 Task: Add a signature Amber Rodriguez containing Best wishes, Amber Rodriguez to email address softage.10@softage.net and add a folder Malware
Action: Mouse moved to (95, 106)
Screenshot: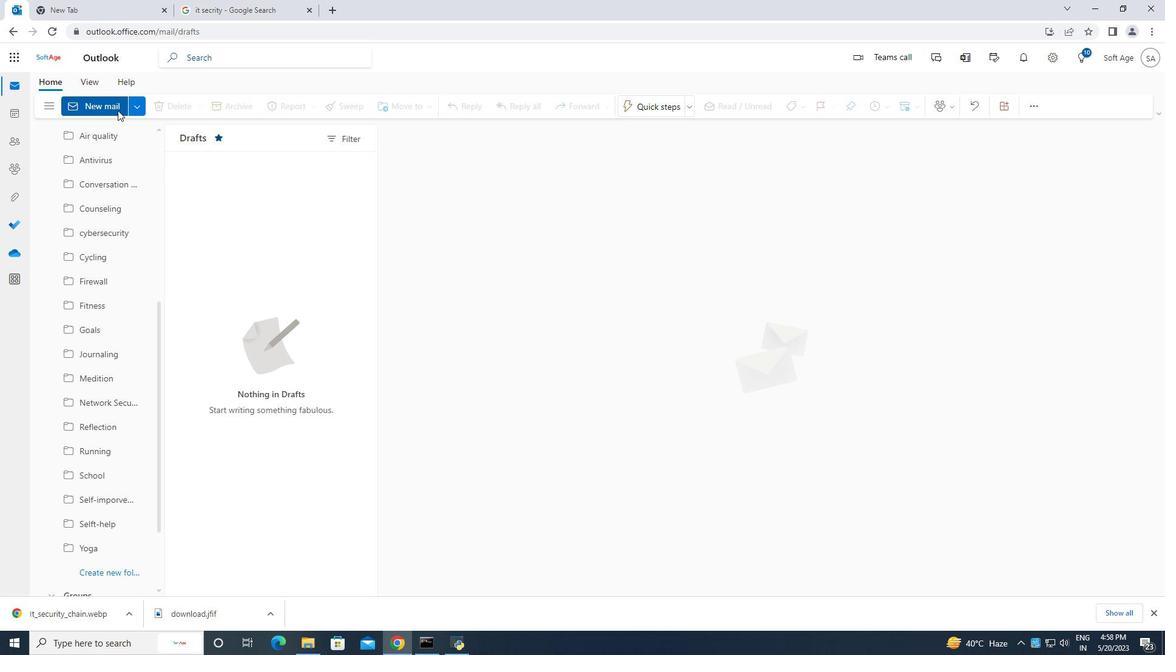 
Action: Mouse pressed left at (95, 106)
Screenshot: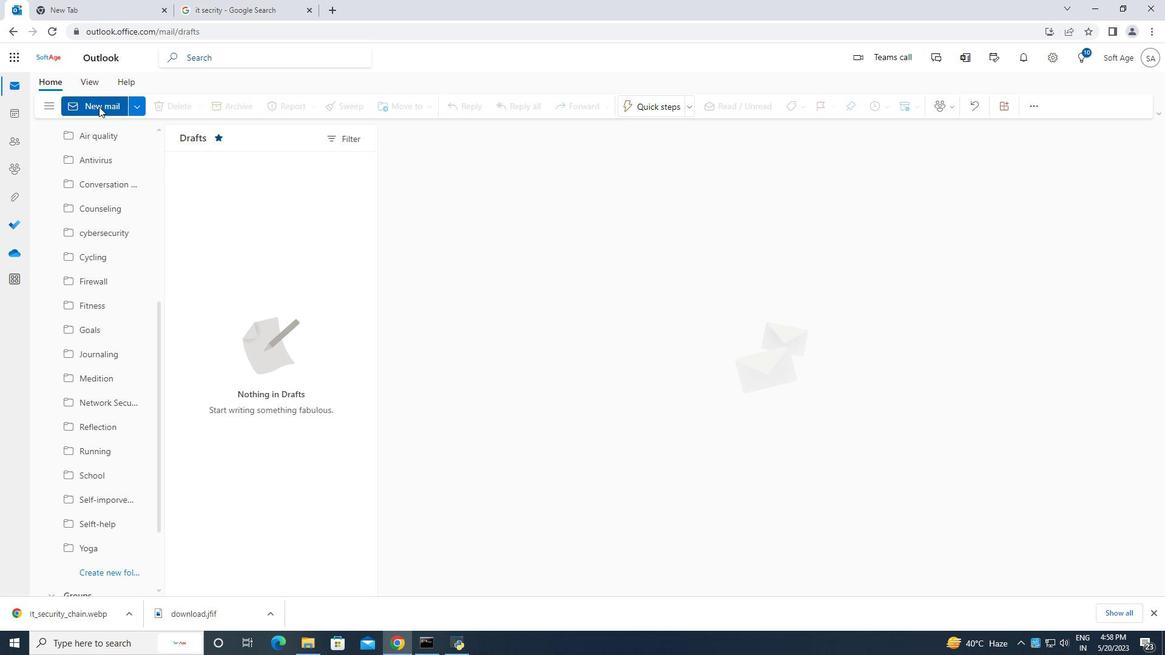 
Action: Mouse moved to (787, 105)
Screenshot: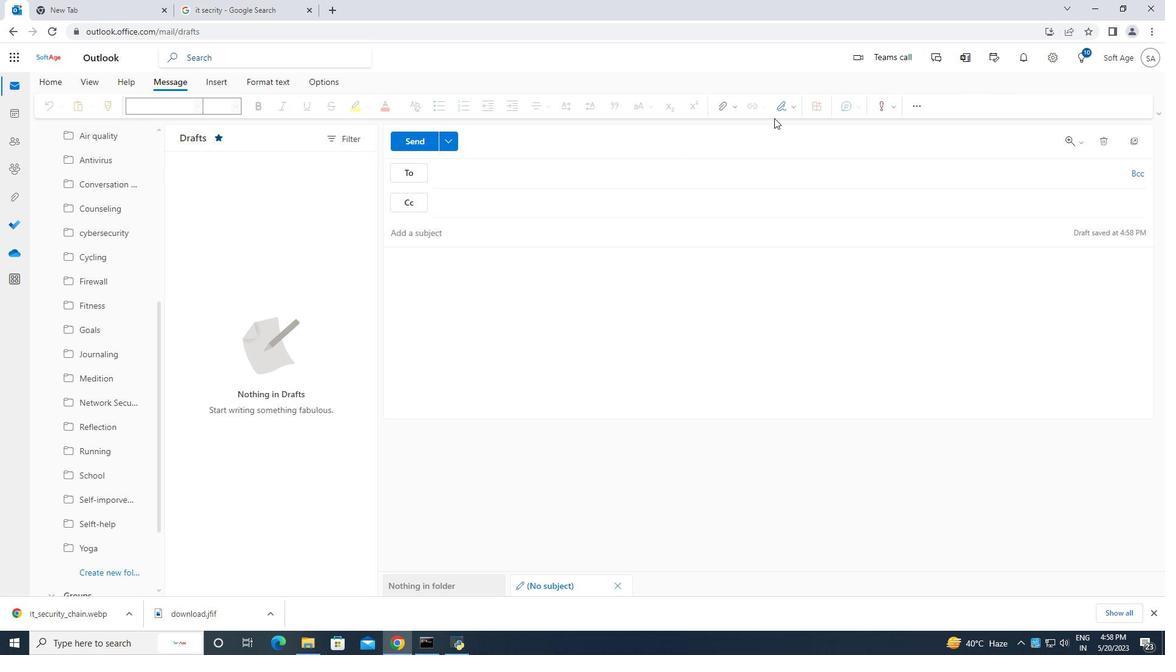 
Action: Mouse pressed left at (787, 105)
Screenshot: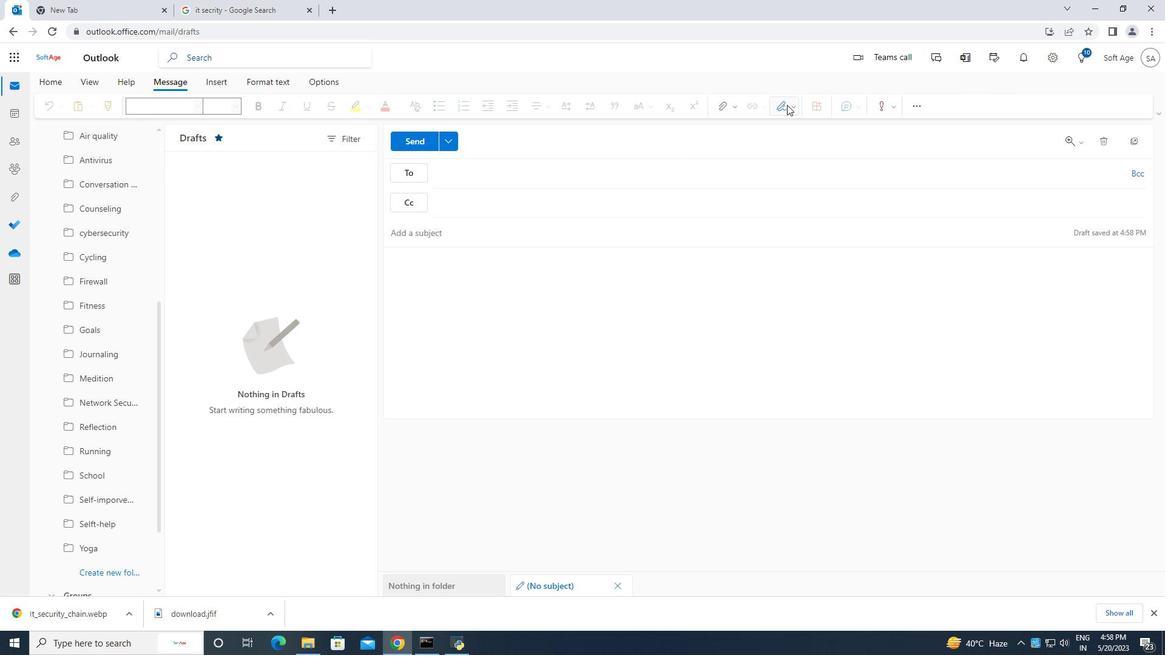 
Action: Mouse moved to (742, 154)
Screenshot: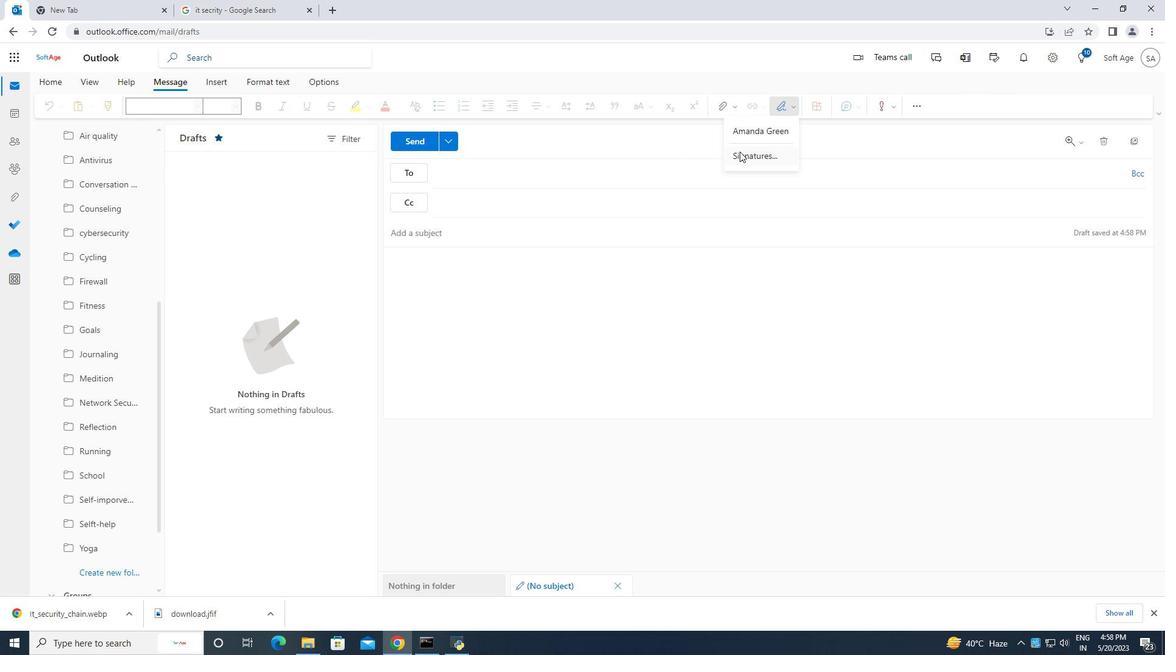 
Action: Mouse pressed left at (742, 154)
Screenshot: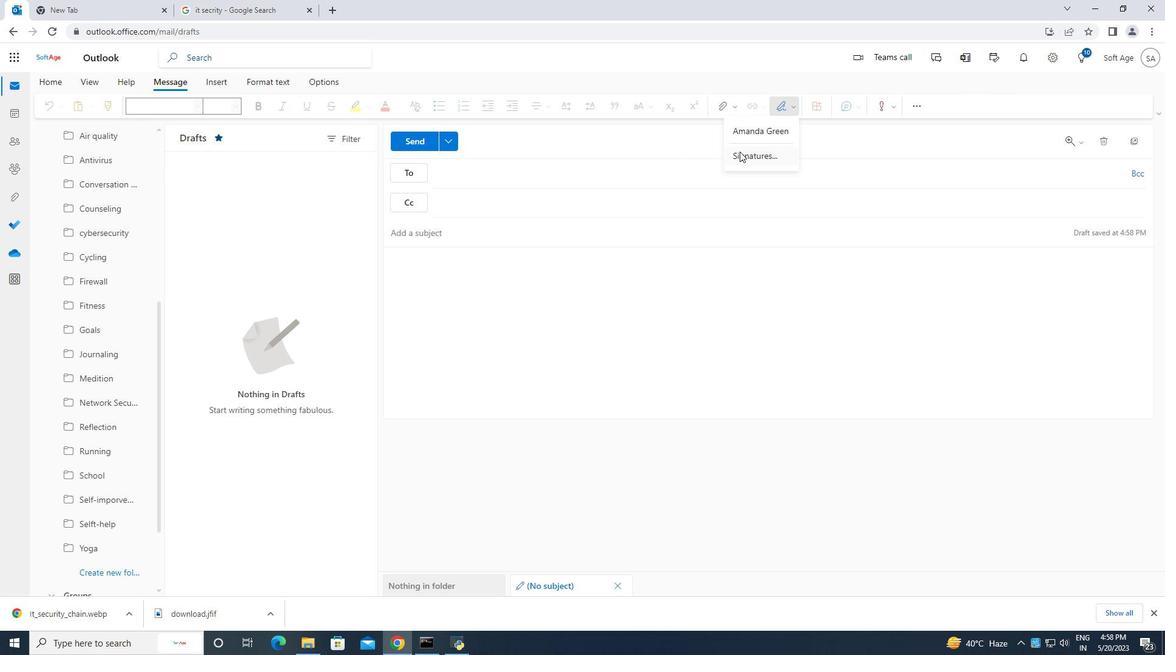 
Action: Mouse moved to (815, 199)
Screenshot: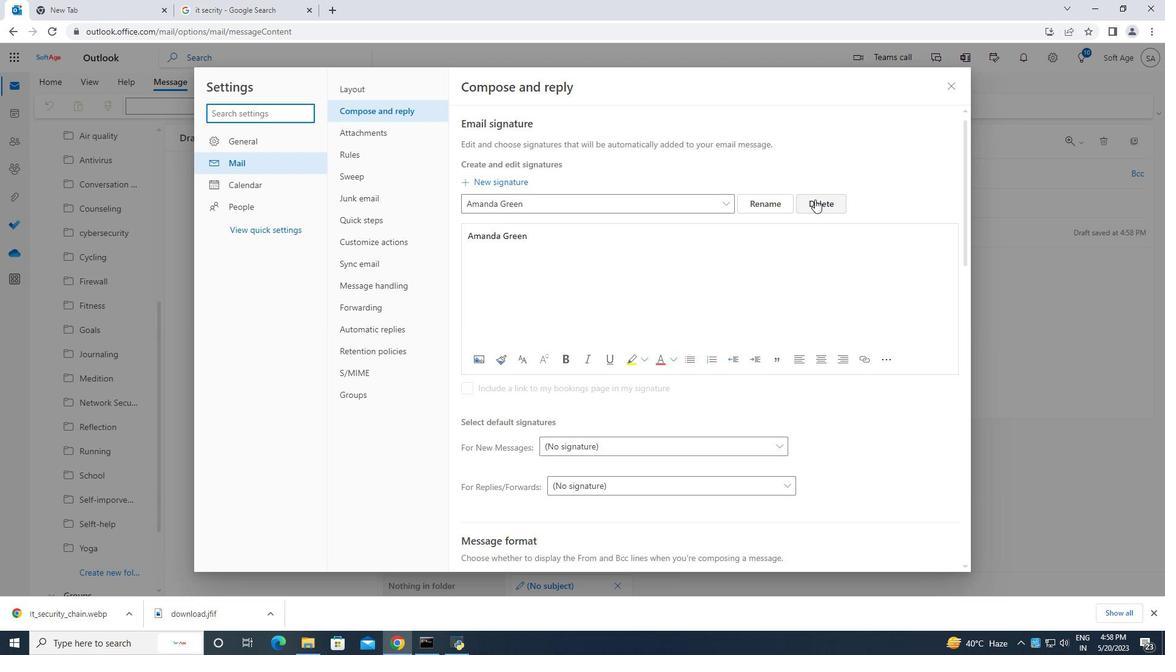 
Action: Mouse pressed left at (815, 199)
Screenshot: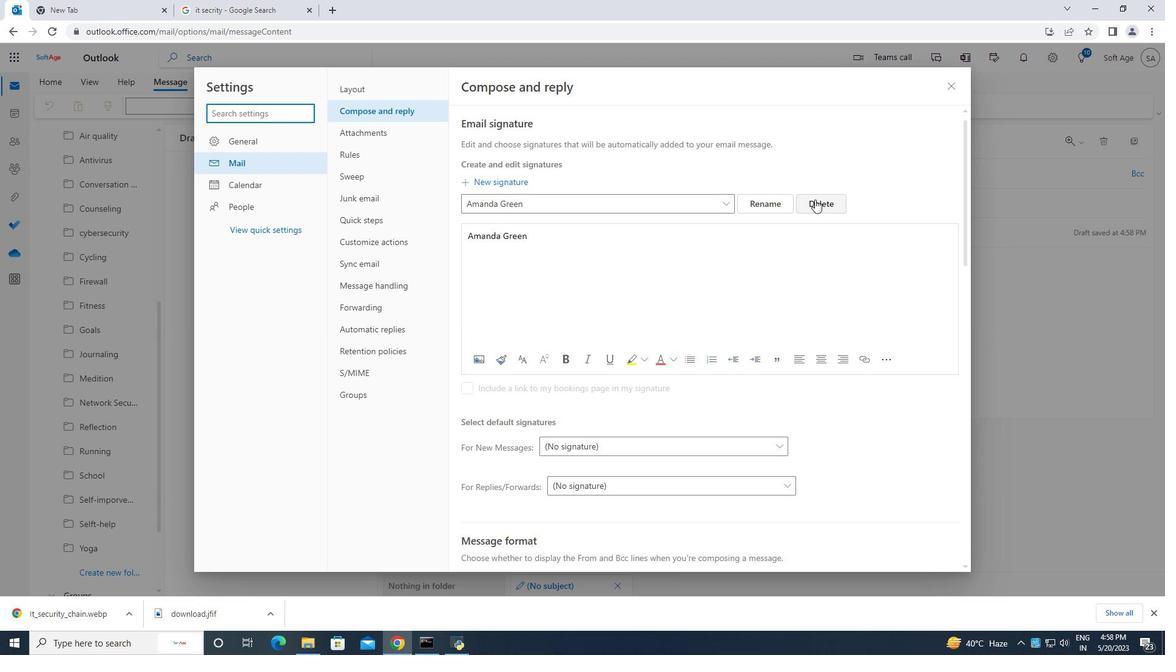 
Action: Mouse moved to (529, 206)
Screenshot: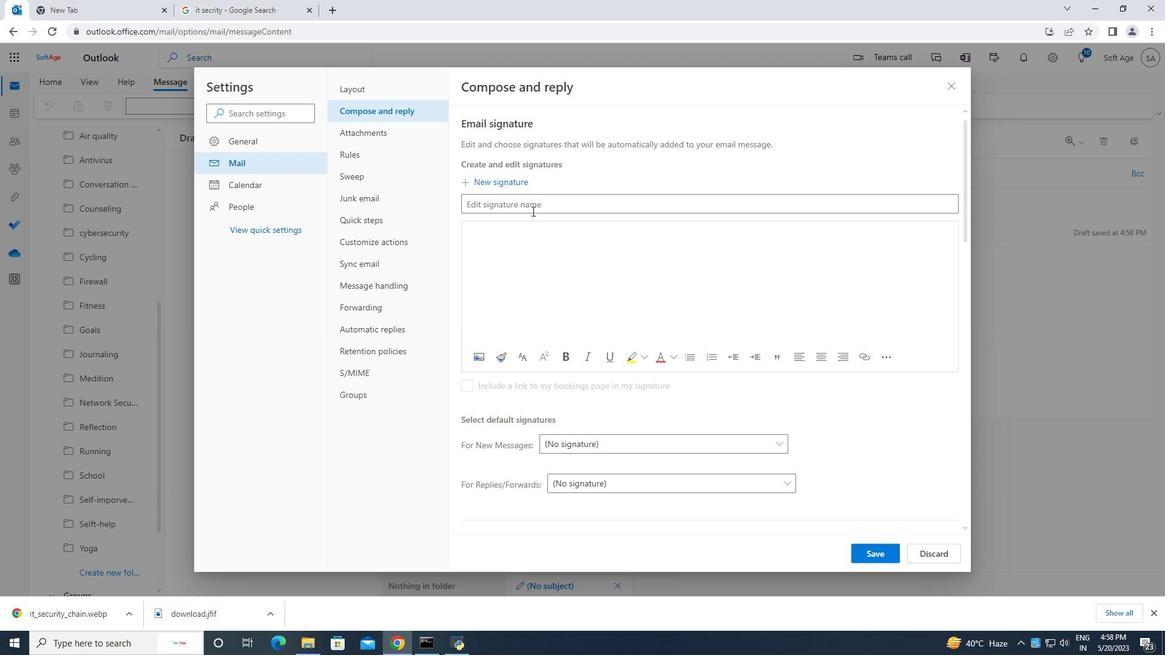 
Action: Mouse pressed left at (529, 206)
Screenshot: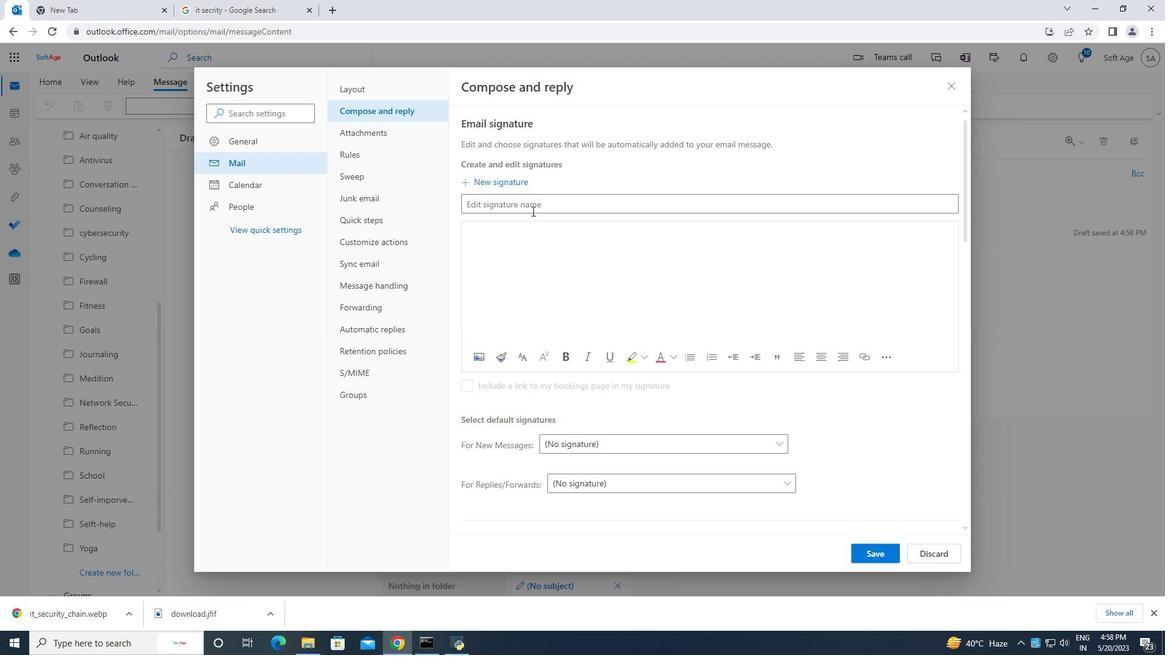 
Action: Key pressed <Key.caps_lock>A<Key.caps_lock>mber<Key.space><Key.caps_lock>R<Key.caps_lock>odriguez
Screenshot: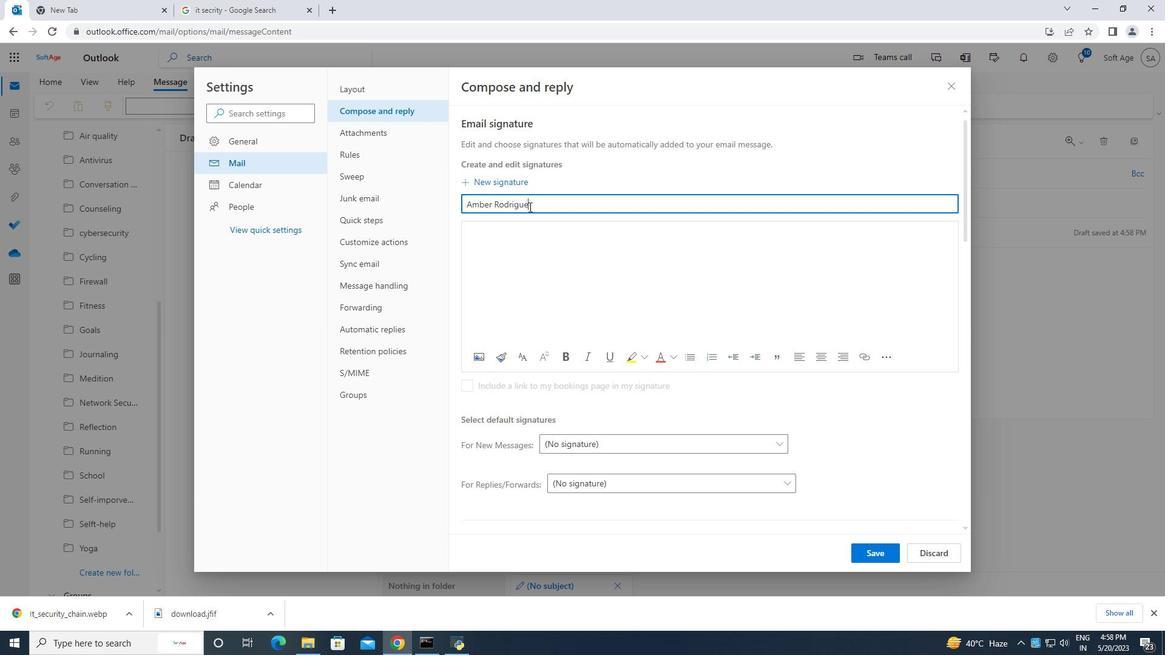 
Action: Mouse moved to (491, 239)
Screenshot: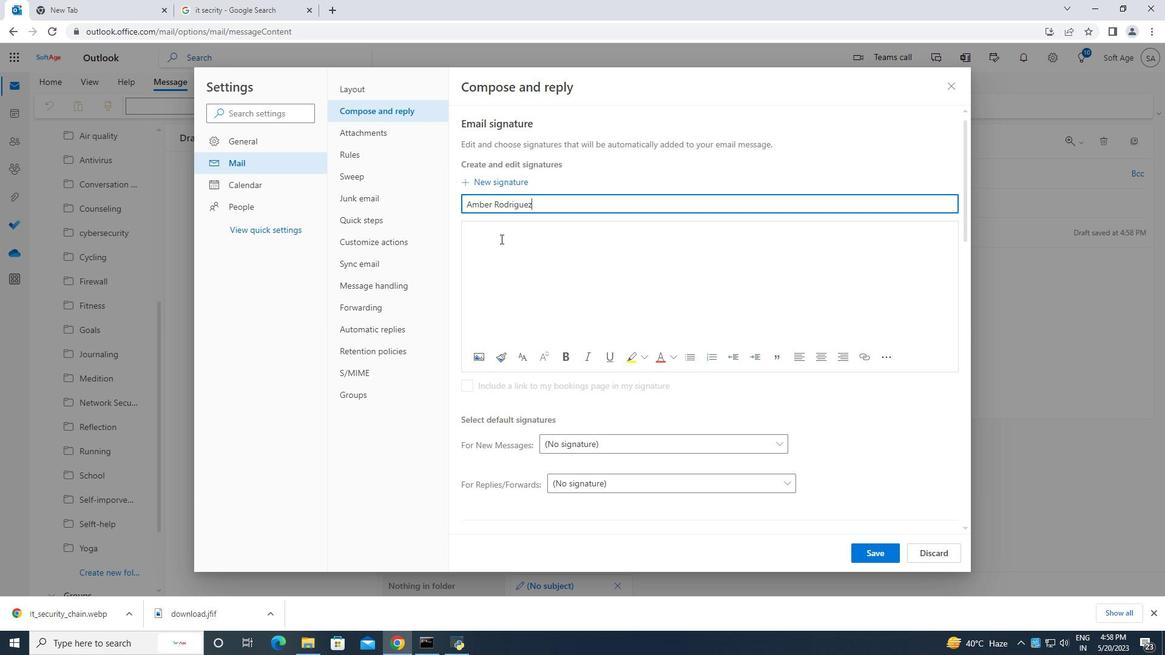 
Action: Mouse pressed left at (491, 239)
Screenshot: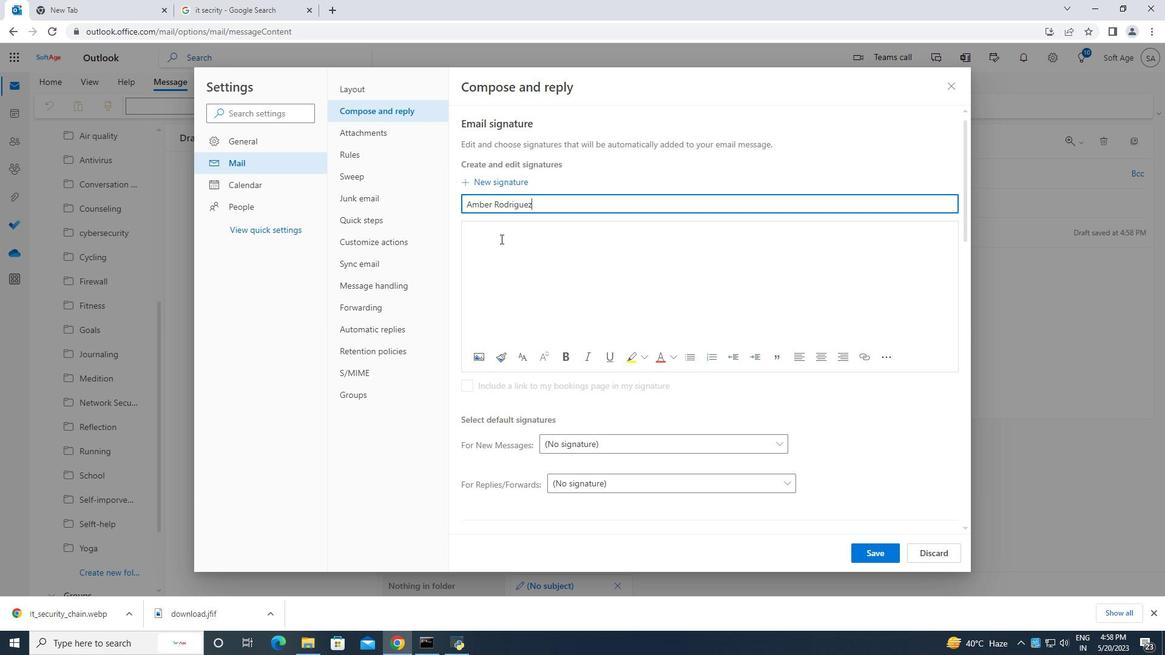 
Action: Key pressed <Key.caps_lock>A<Key.caps_lock>mber<Key.space><Key.caps_lock>R<Key.caps_lock>odriguez
Screenshot: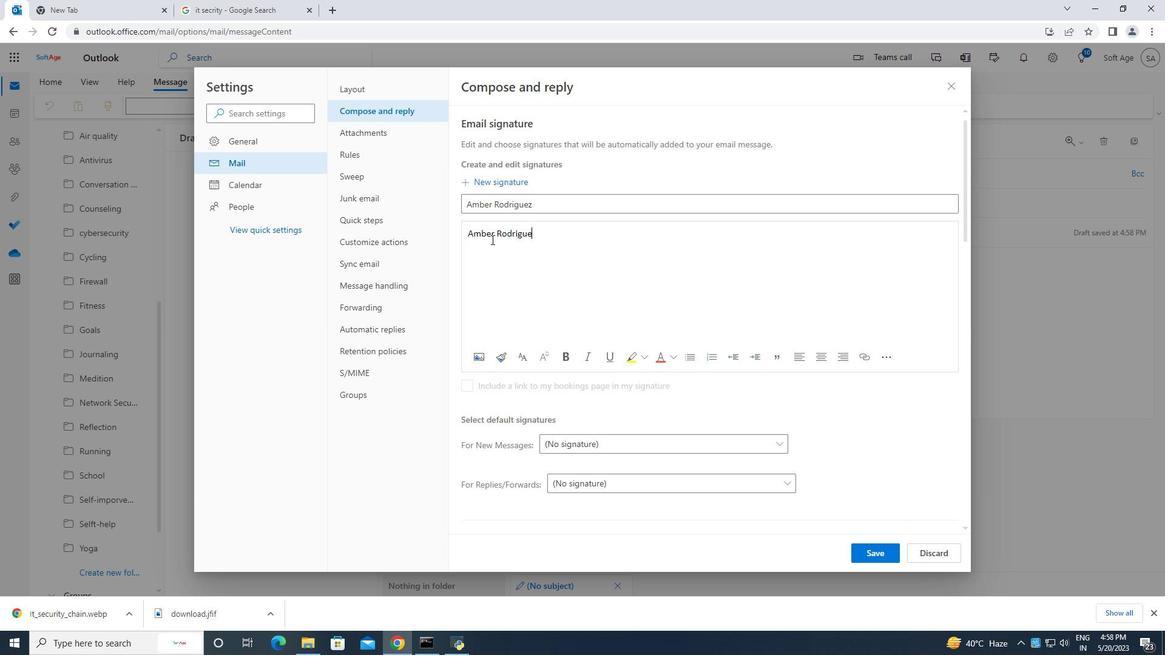 
Action: Mouse moved to (877, 551)
Screenshot: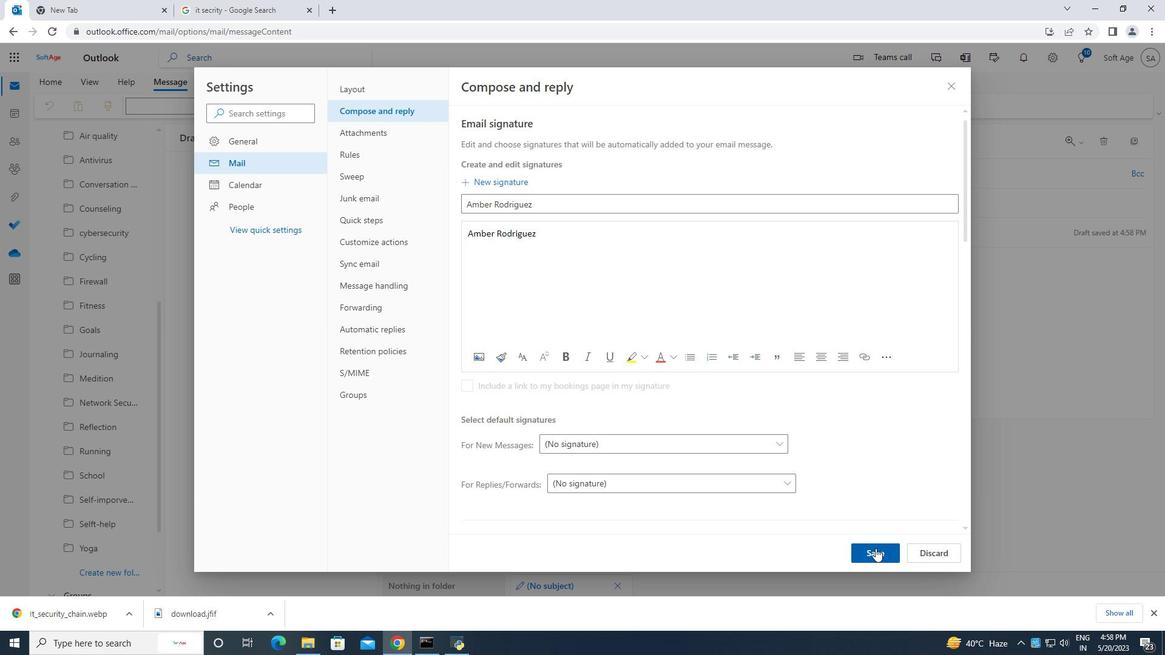 
Action: Mouse pressed left at (877, 551)
Screenshot: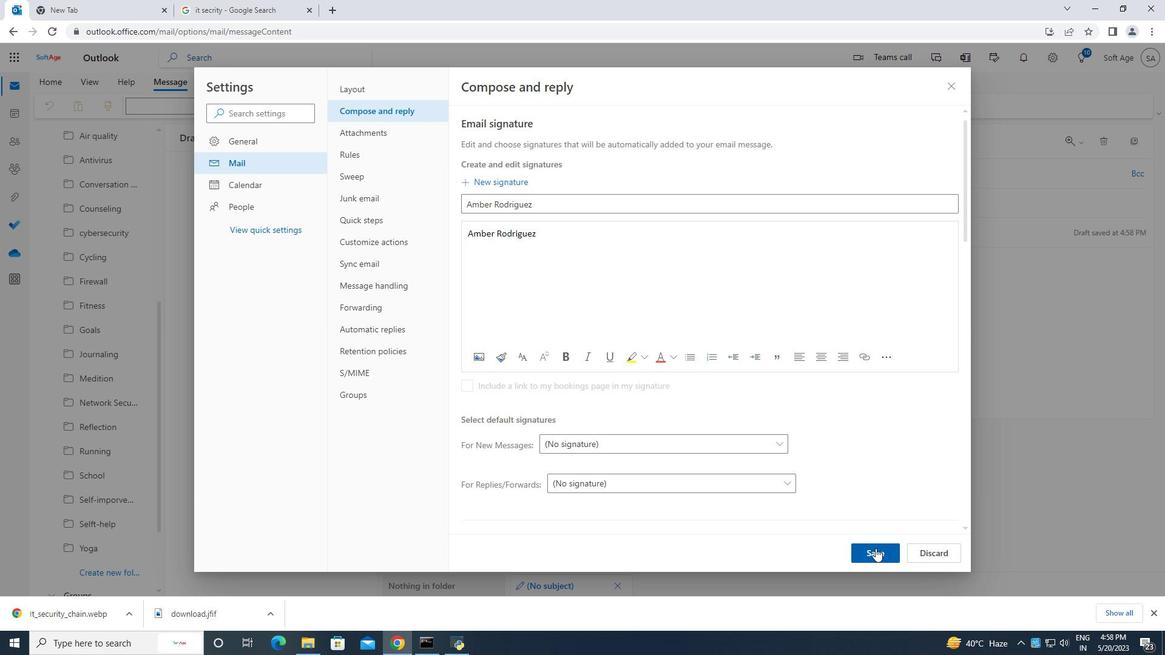 
Action: Mouse moved to (943, 87)
Screenshot: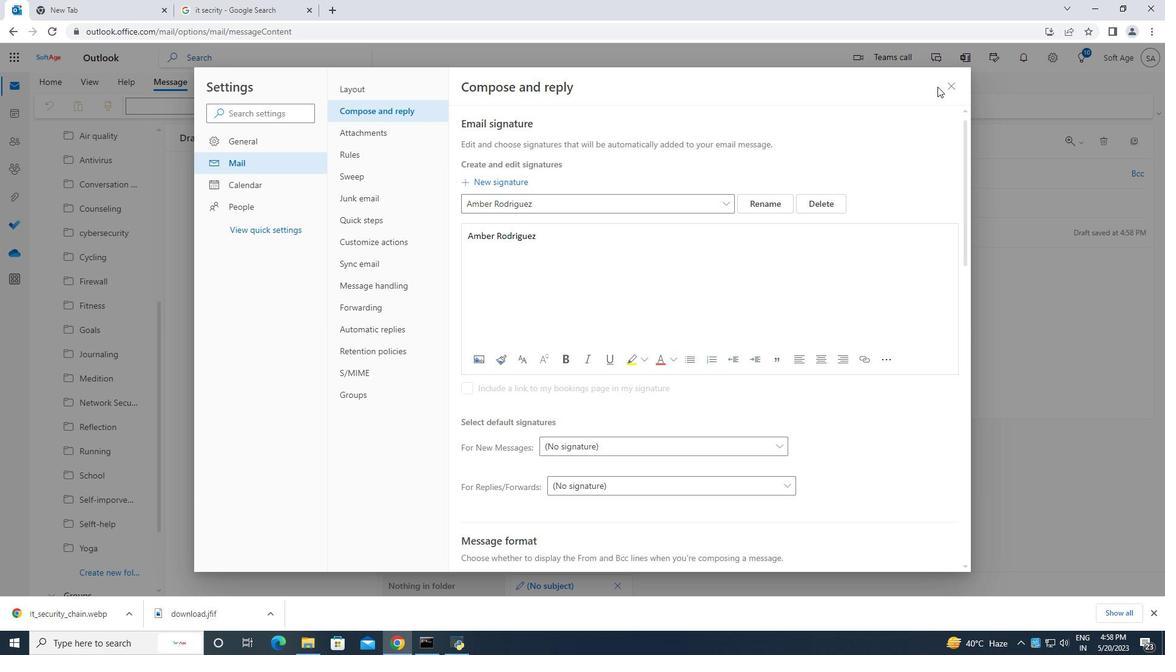 
Action: Mouse pressed left at (943, 87)
Screenshot: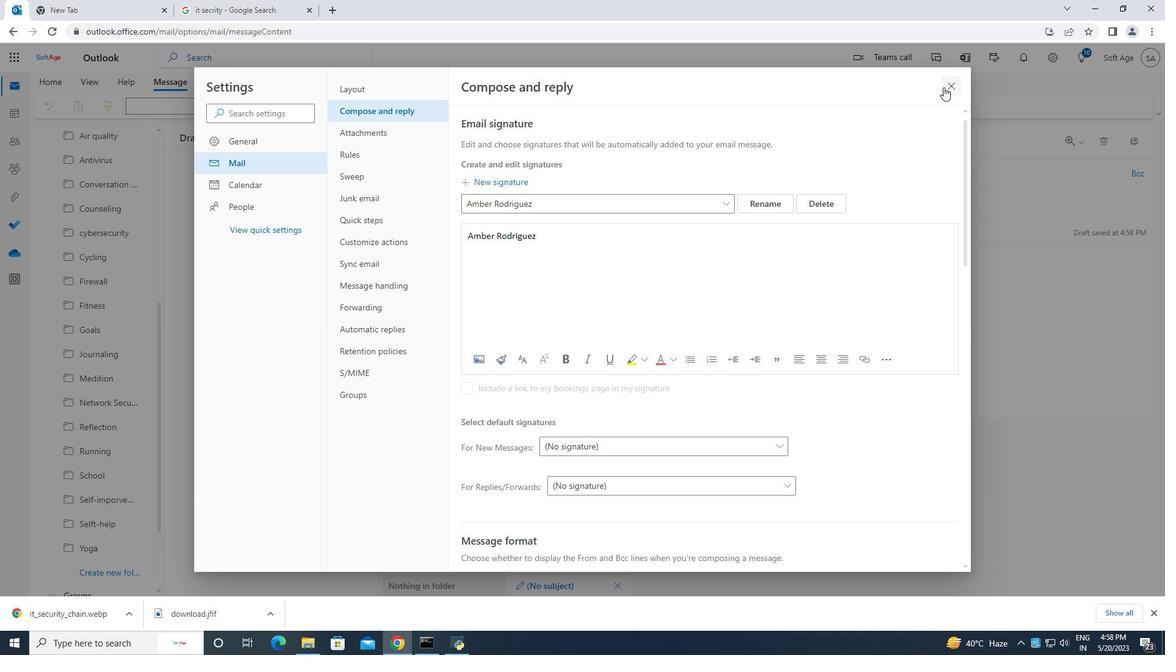 
Action: Mouse moved to (786, 111)
Screenshot: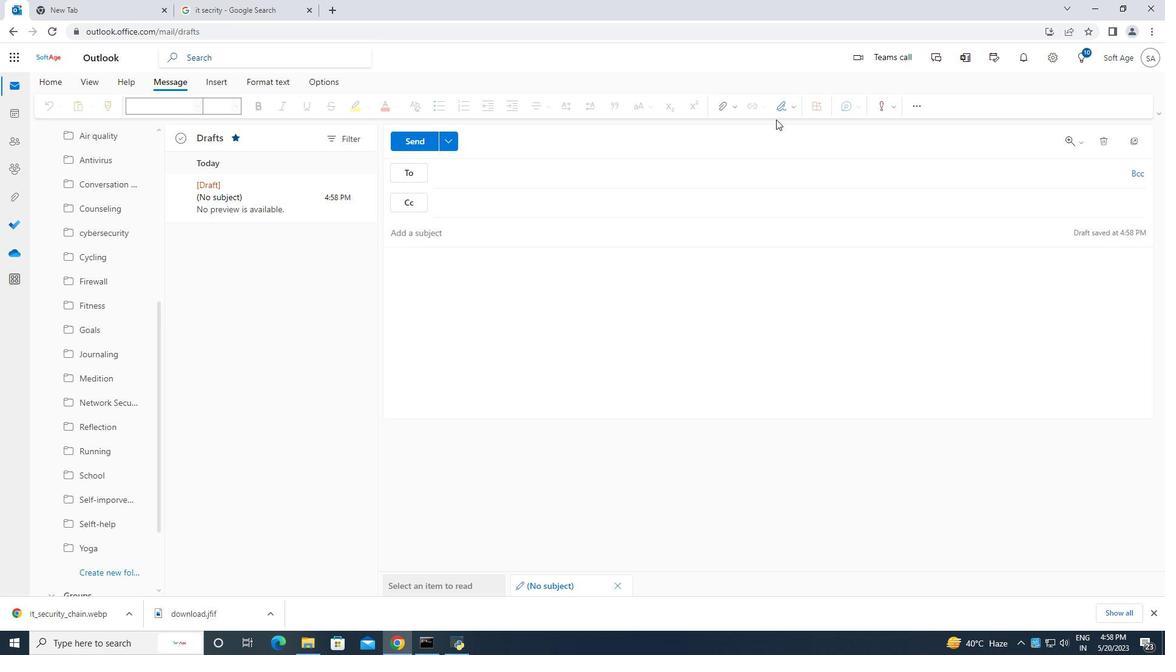 
Action: Mouse pressed left at (786, 111)
Screenshot: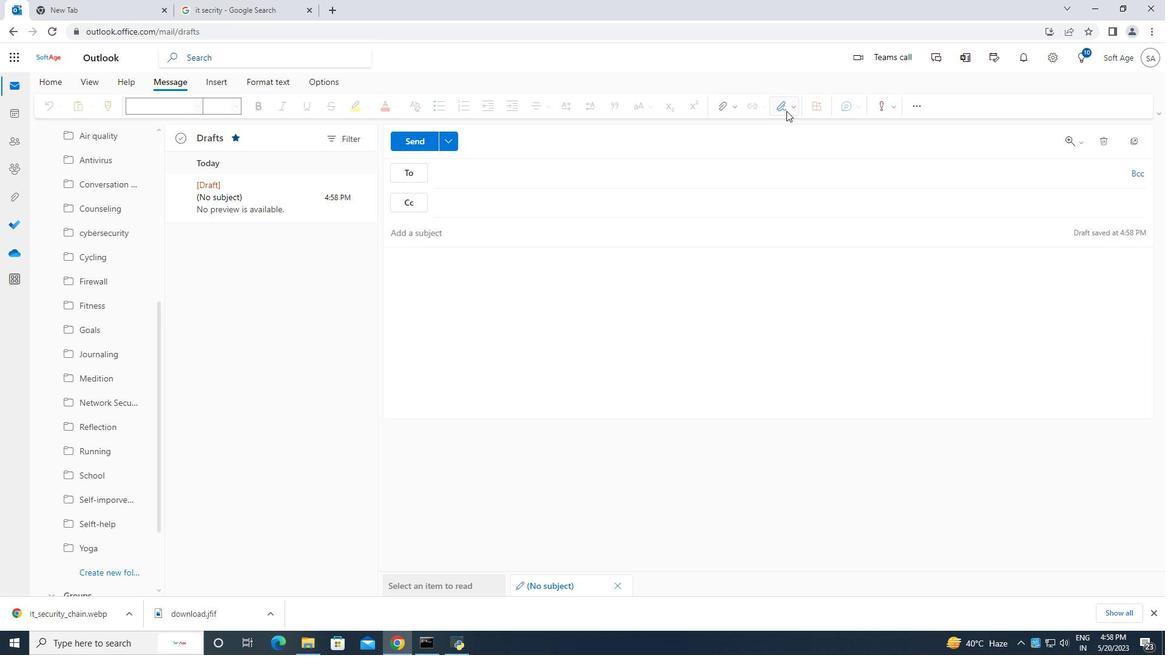 
Action: Mouse moved to (742, 127)
Screenshot: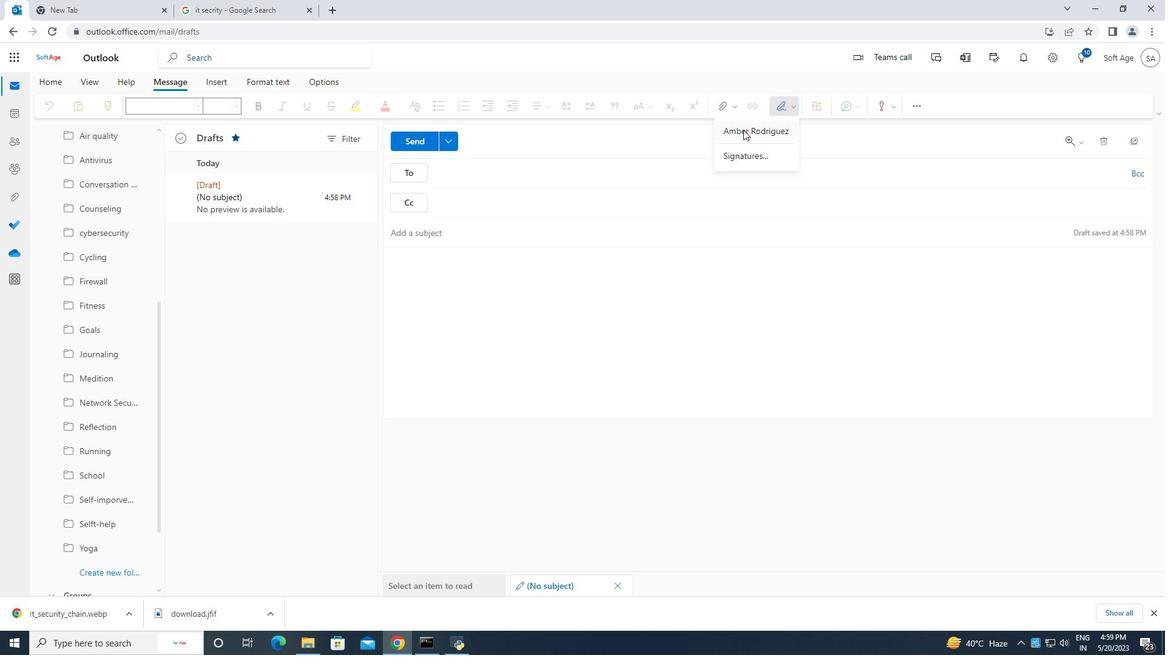 
Action: Mouse pressed left at (742, 127)
Screenshot: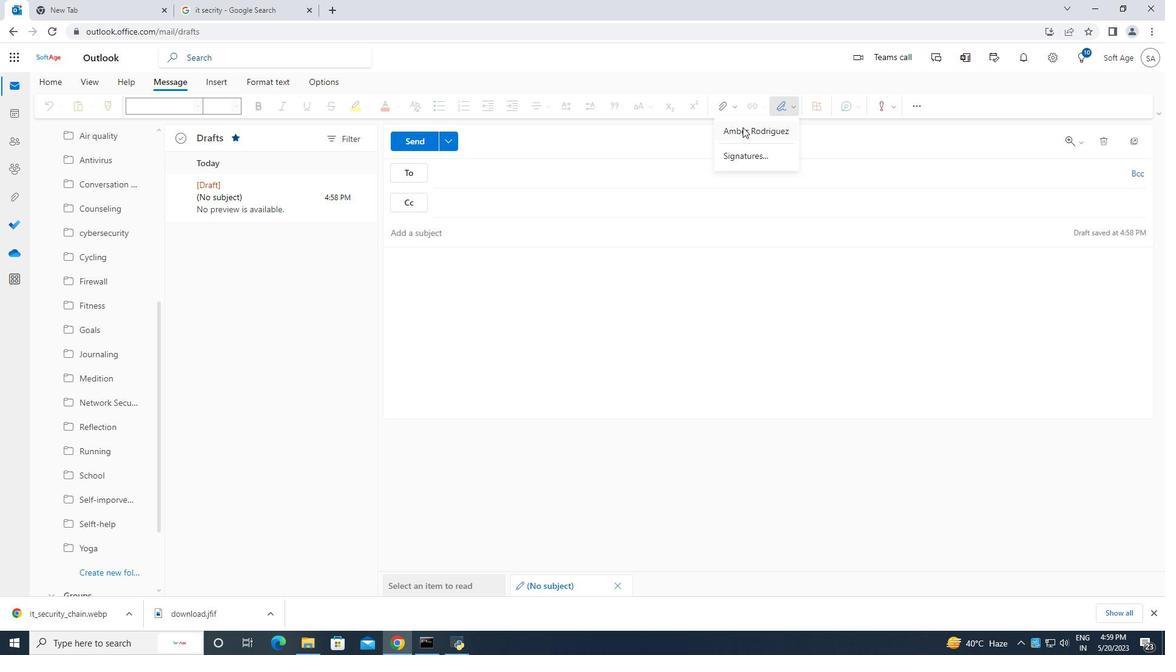 
Action: Mouse moved to (454, 175)
Screenshot: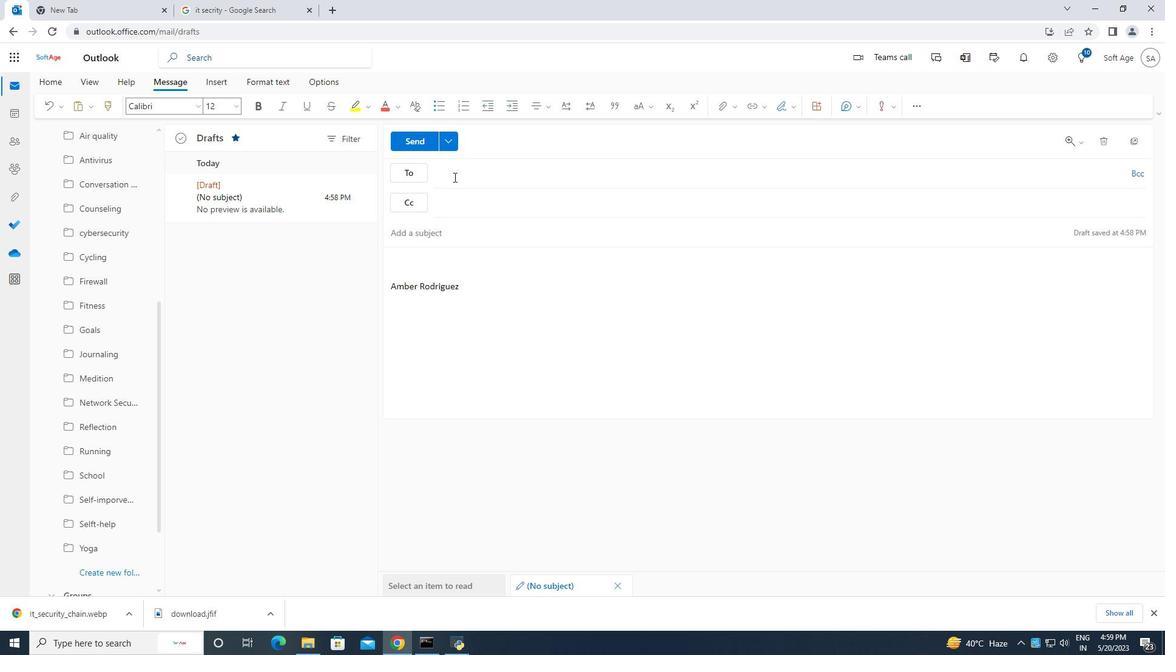 
Action: Mouse pressed left at (454, 175)
Screenshot: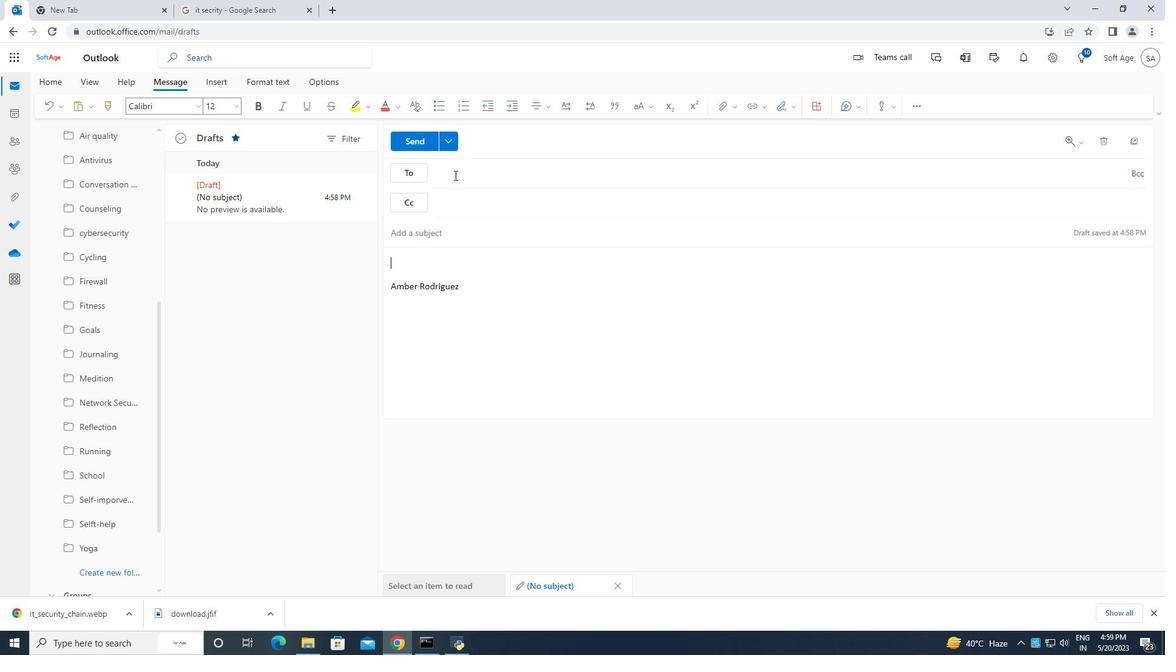 
Action: Key pressed soft
Screenshot: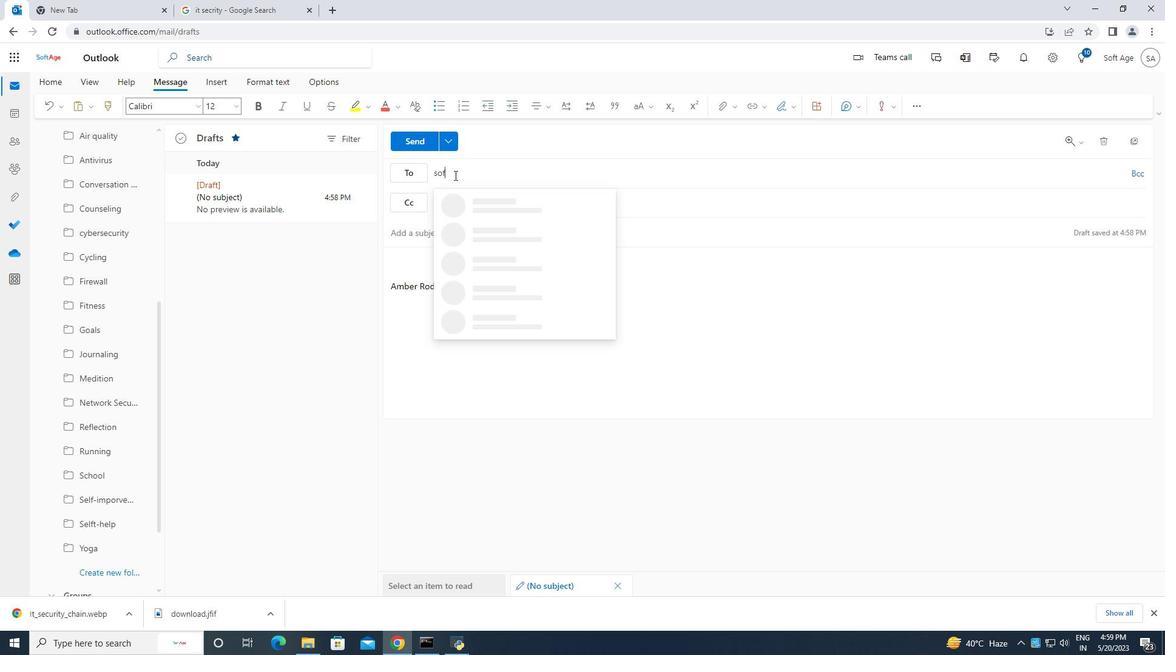 
Action: Mouse moved to (550, 200)
Screenshot: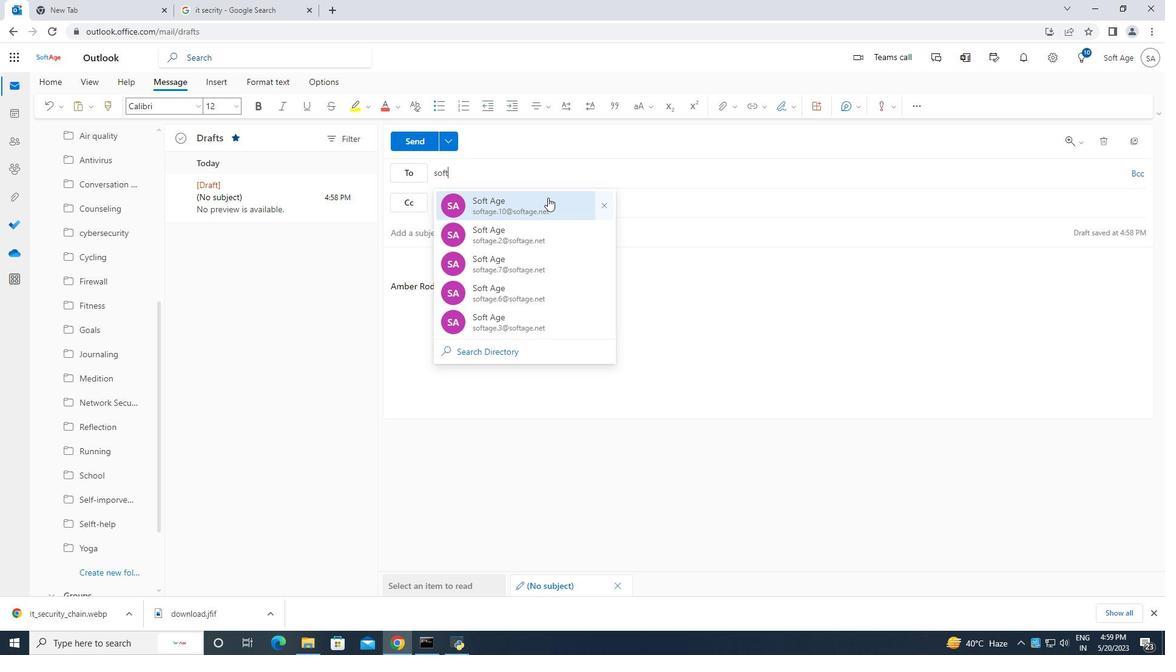
Action: Mouse pressed left at (550, 200)
Screenshot: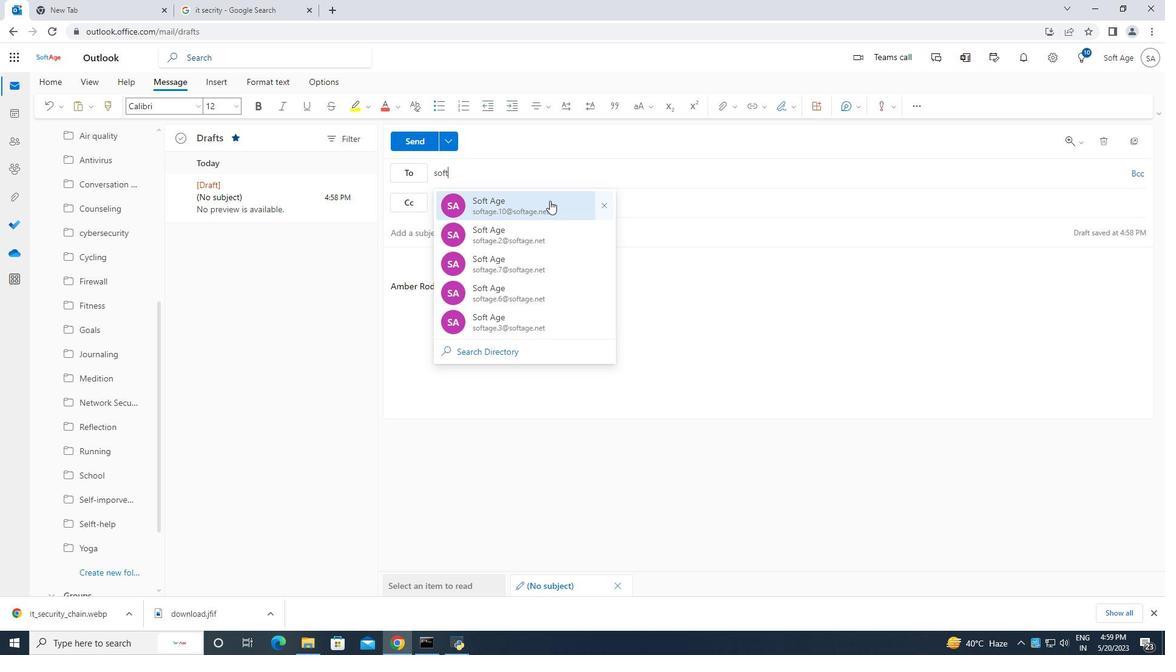 
Action: Mouse moved to (429, 271)
Screenshot: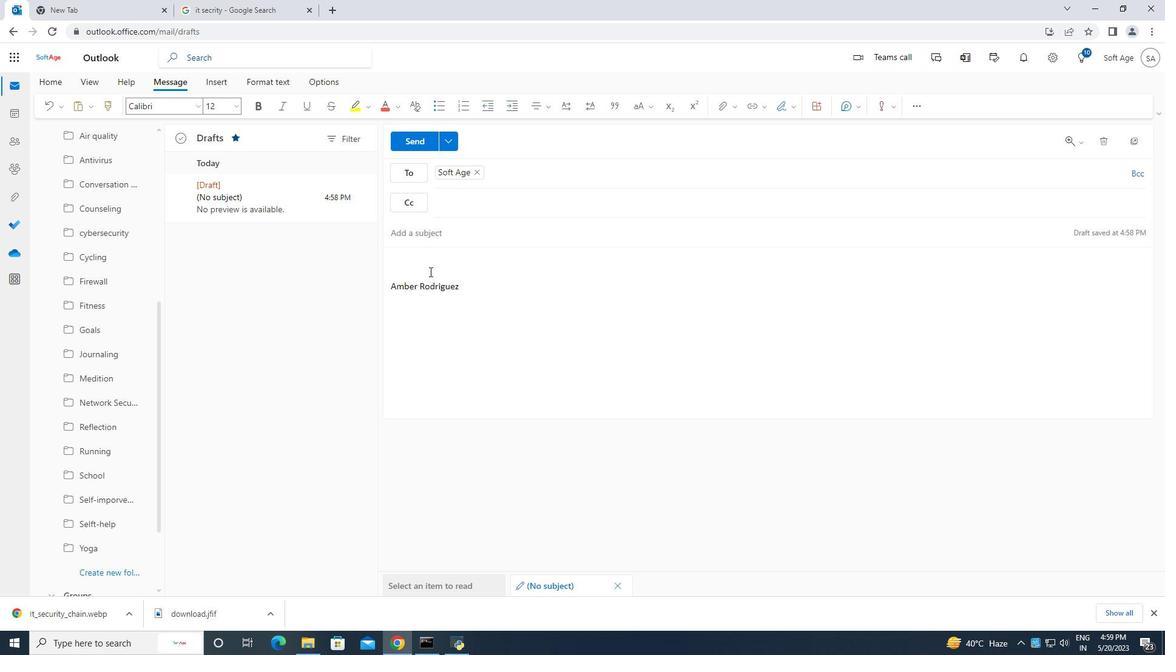 
Action: Mouse pressed left at (429, 271)
Screenshot: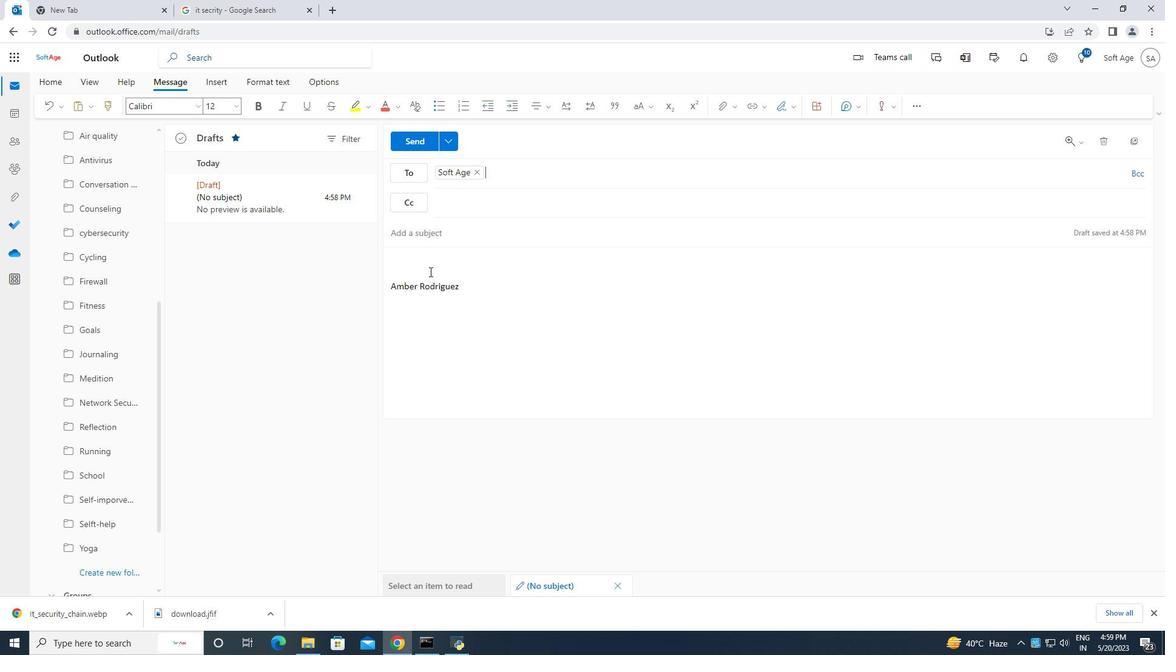 
Action: Key pressed <Key.caps_lock>C<Key.caps_lock>ontaining<Key.space><Key.caps_lock>B<Key.caps_lock>est<Key.space>wishes,<Key.space><Key.caps_lock>A<Key.caps_lock>mn<Key.backspace>ber<Key.space><Key.caps_lock>
Screenshot: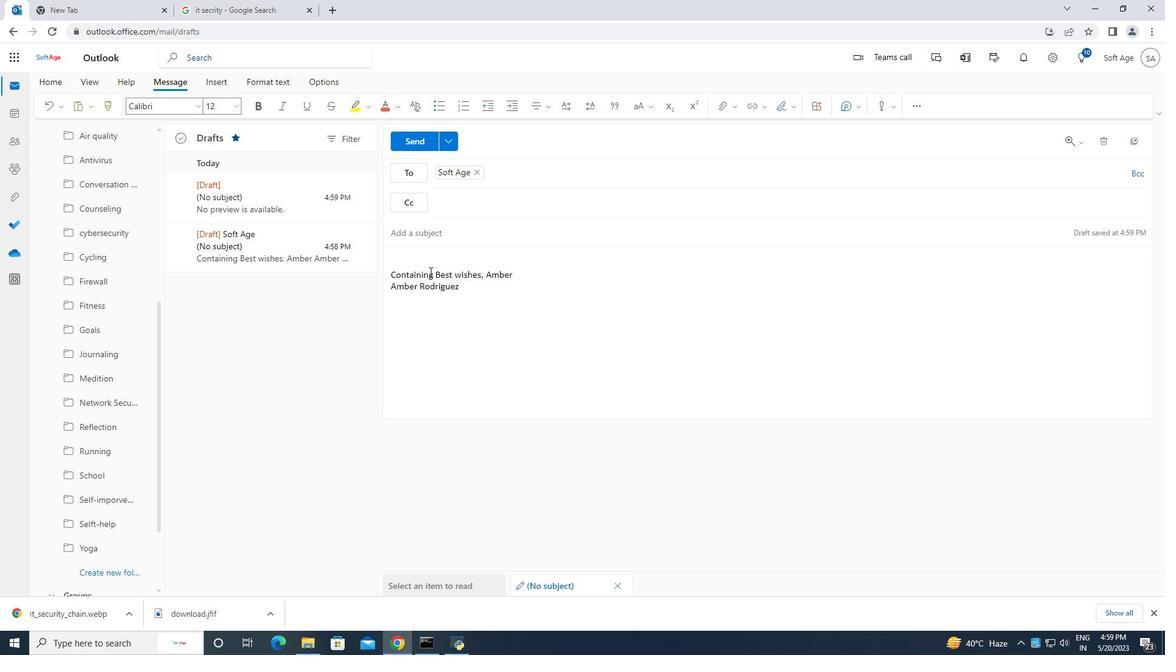
Action: Mouse moved to (537, 287)
Screenshot: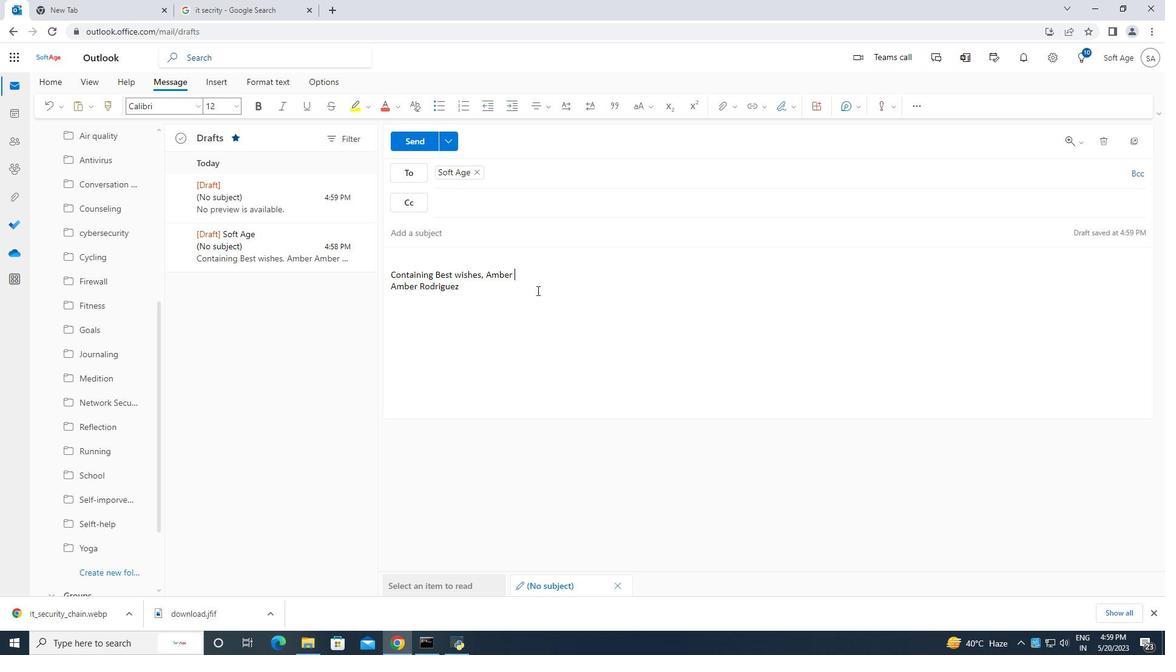 
Action: Key pressed R<Key.caps_lock>odriguez
Screenshot: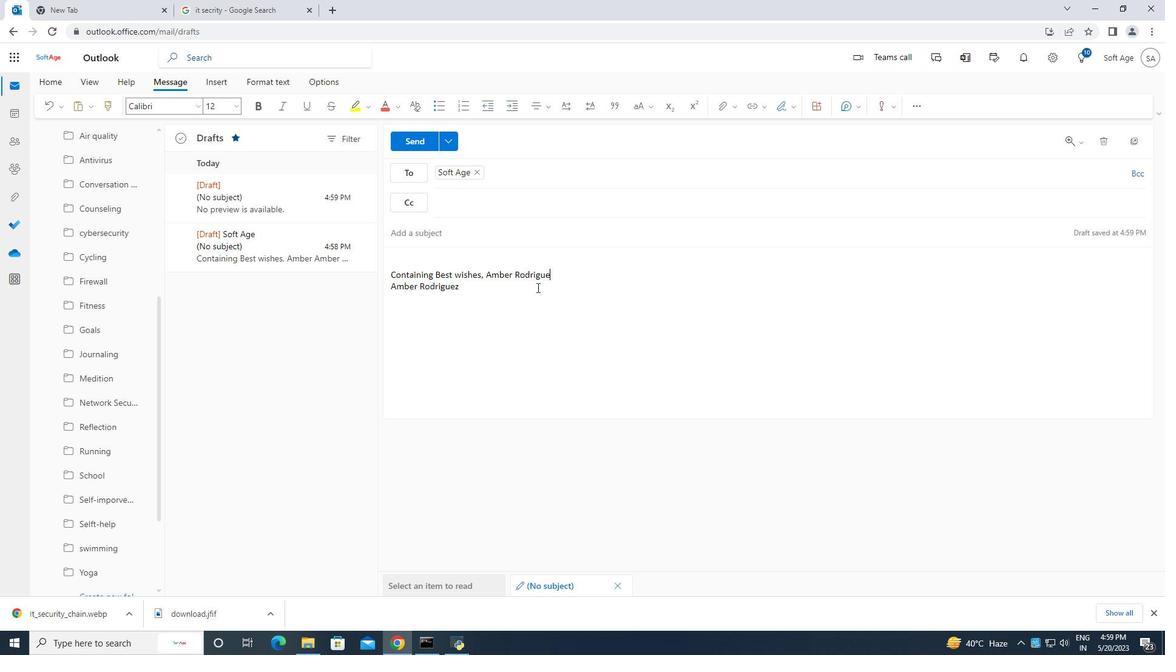 
Action: Mouse moved to (503, 423)
Screenshot: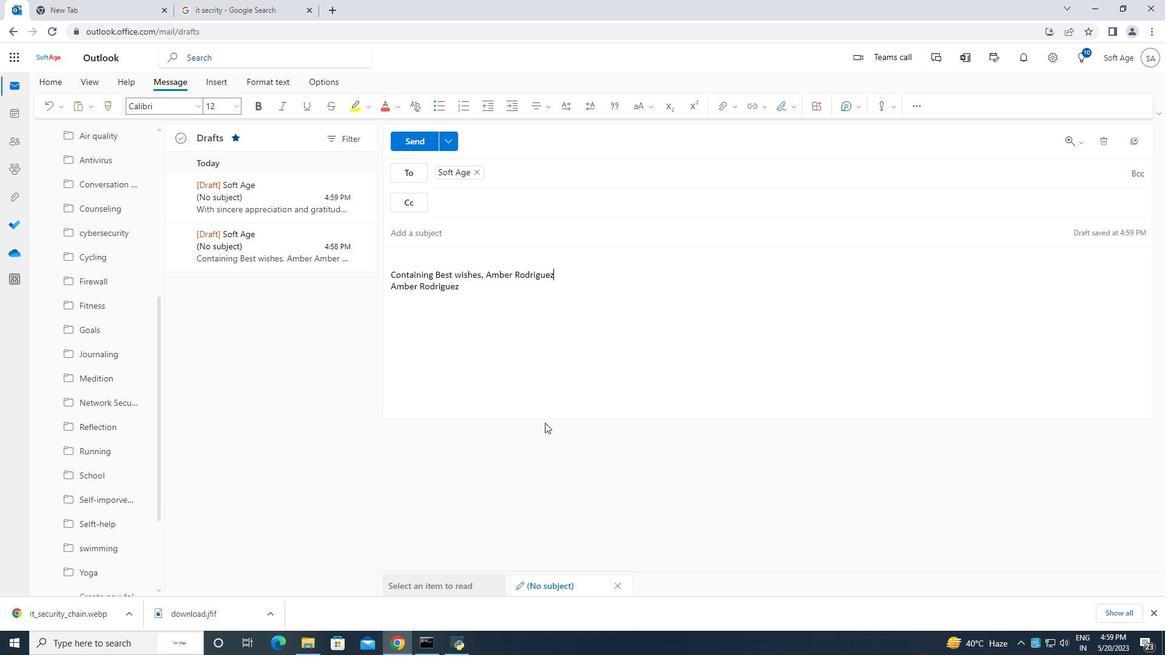 
Action: Mouse scrolled (527, 422) with delta (0, 0)
Screenshot: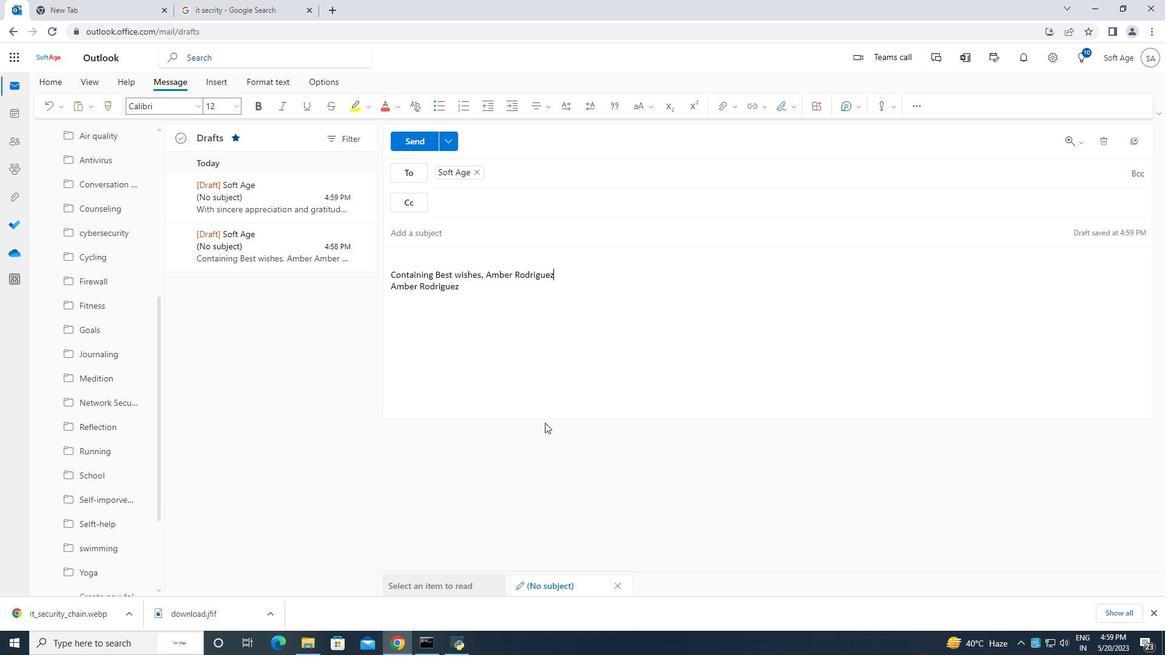
Action: Mouse scrolled (506, 422) with delta (0, 0)
Screenshot: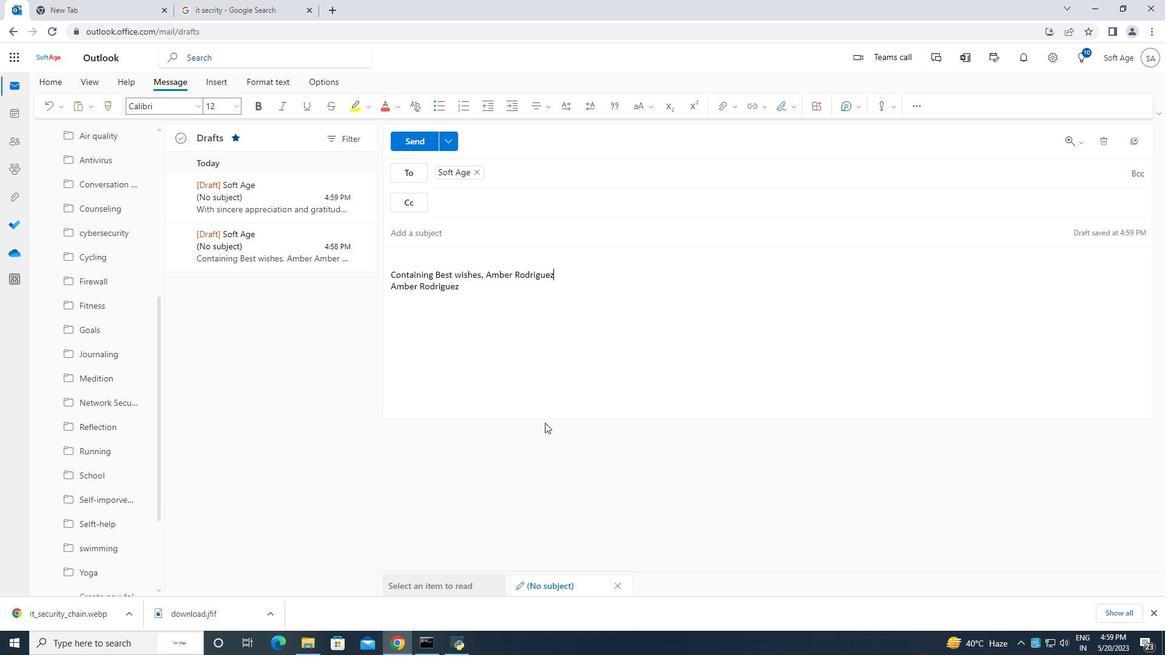 
Action: Mouse scrolled (503, 423) with delta (0, 0)
Screenshot: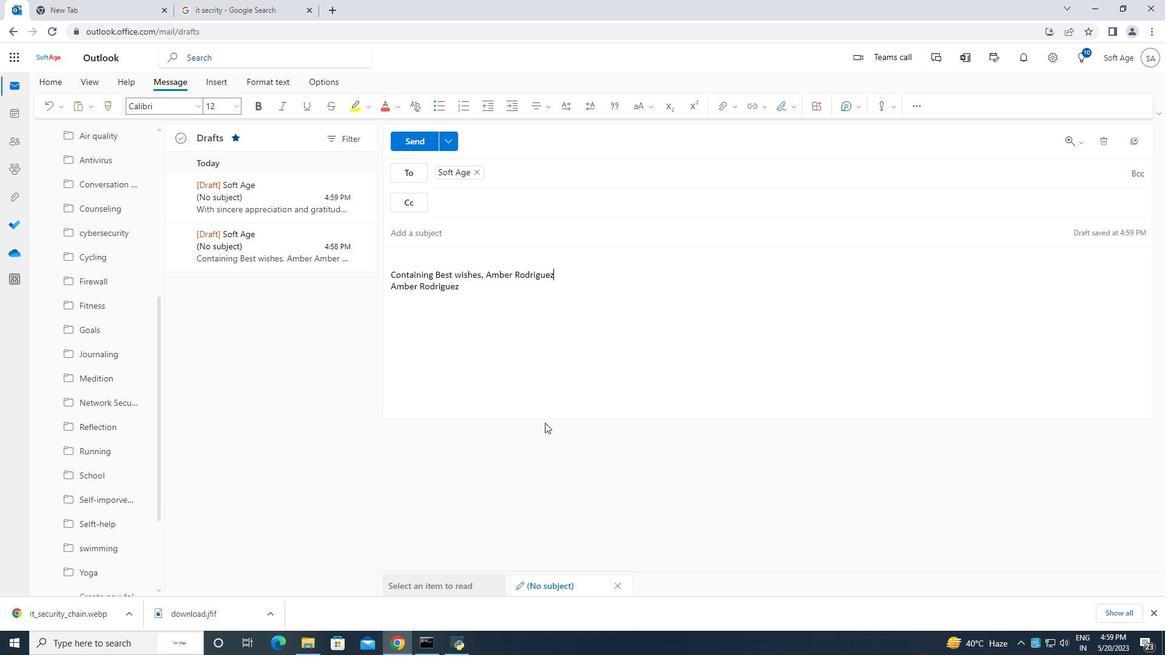 
Action: Mouse scrolled (503, 423) with delta (0, 0)
Screenshot: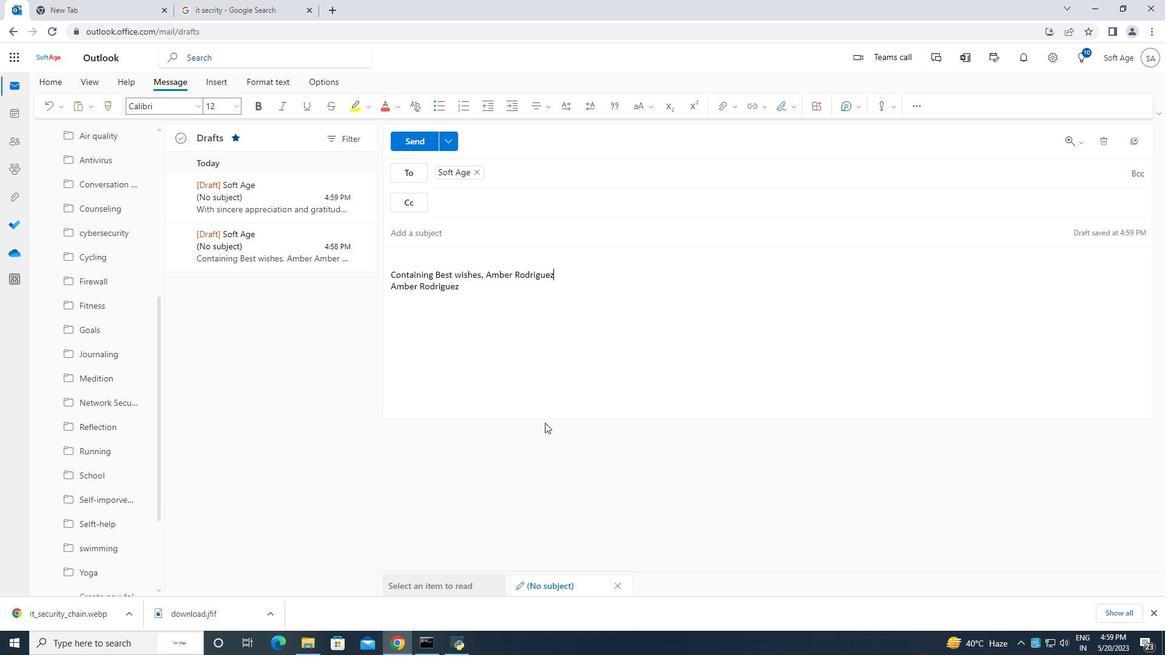 
Action: Mouse moved to (345, 417)
Screenshot: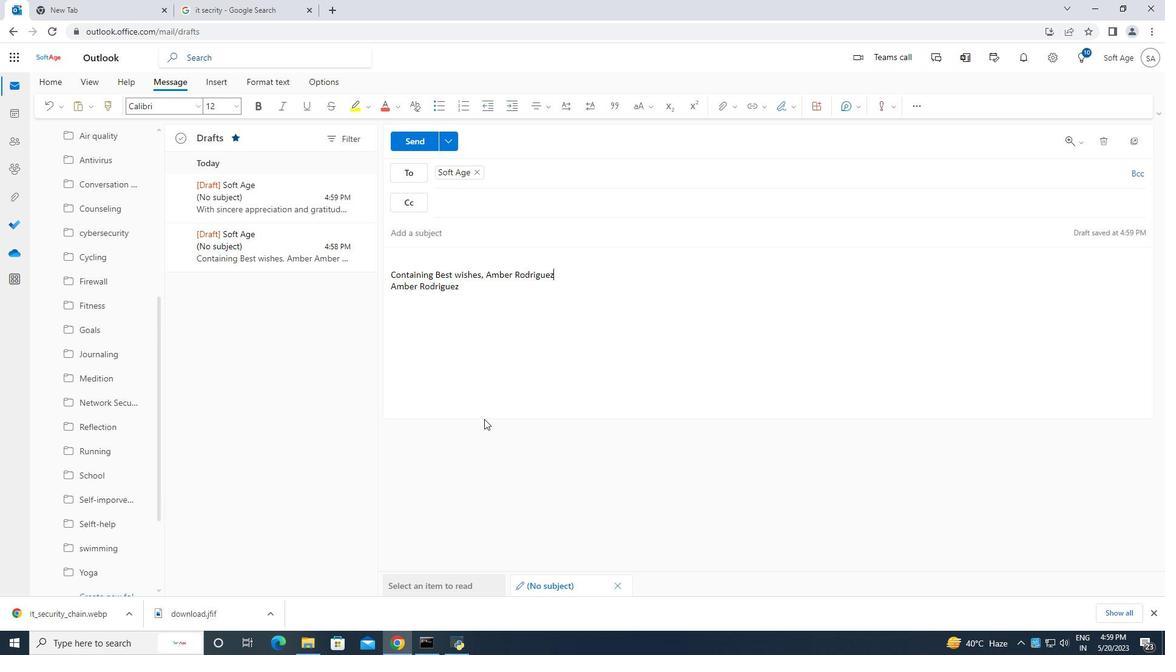 
Action: Mouse scrolled (345, 417) with delta (0, 0)
Screenshot: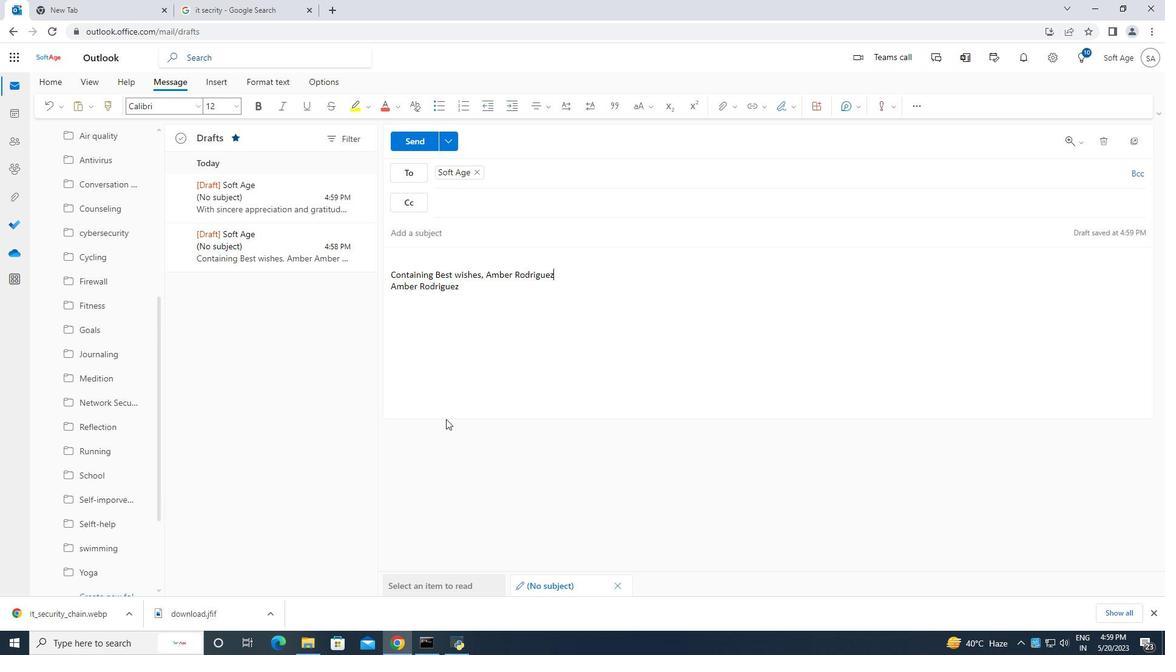 
Action: Mouse moved to (317, 424)
Screenshot: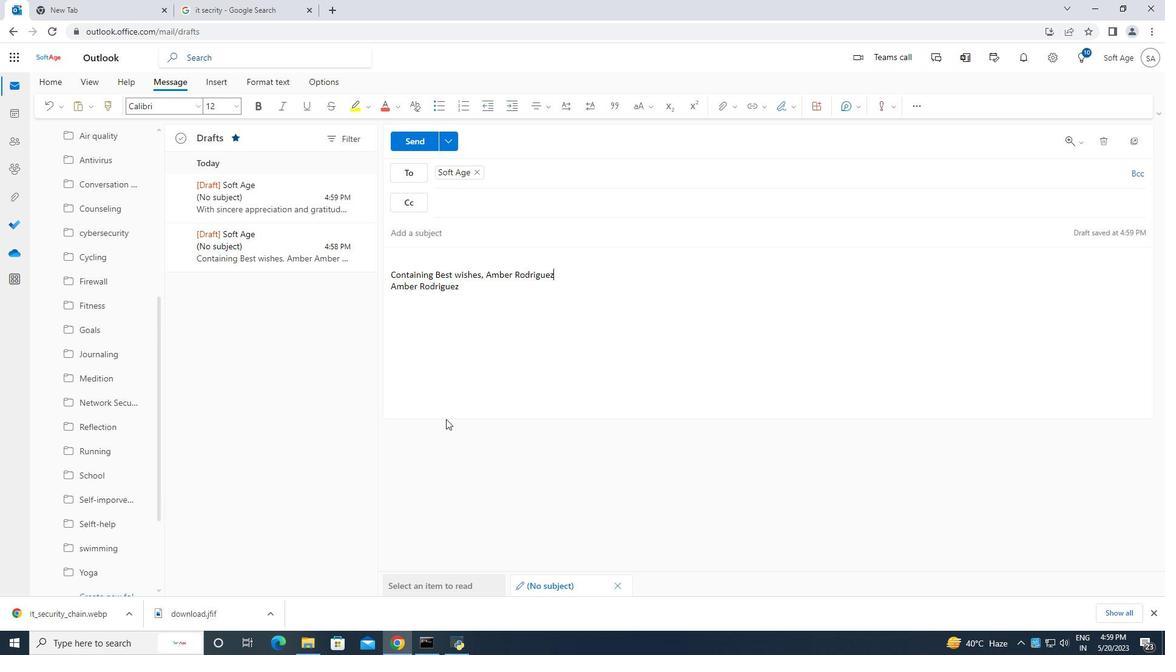 
Action: Mouse scrolled (317, 423) with delta (0, 0)
Screenshot: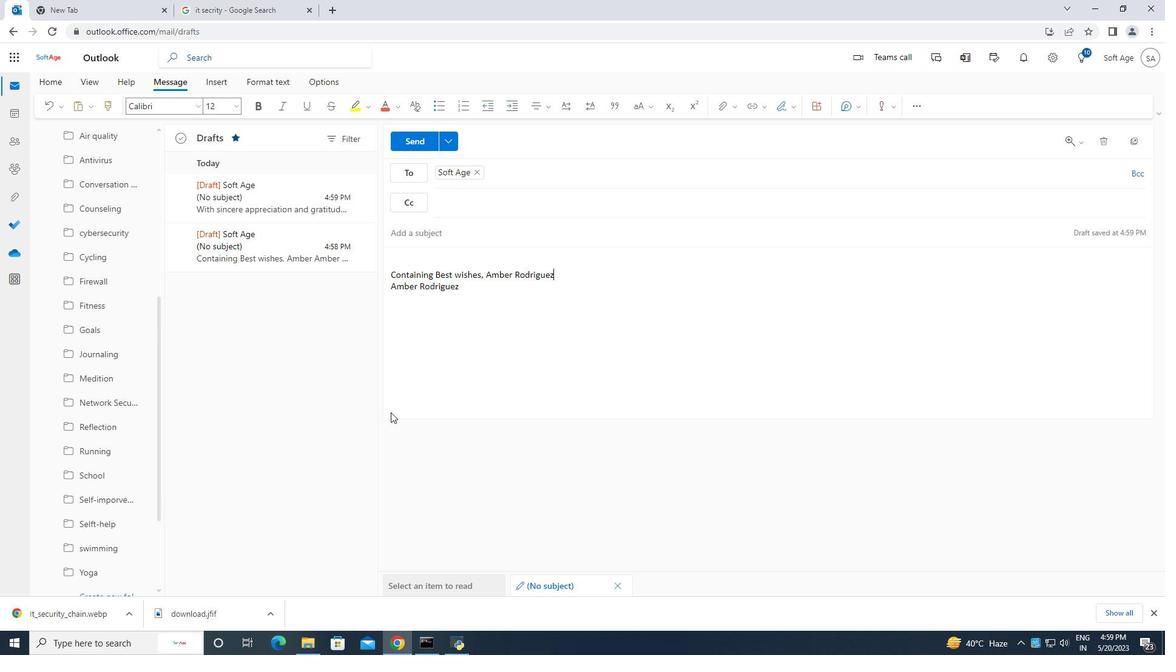 
Action: Mouse moved to (303, 426)
Screenshot: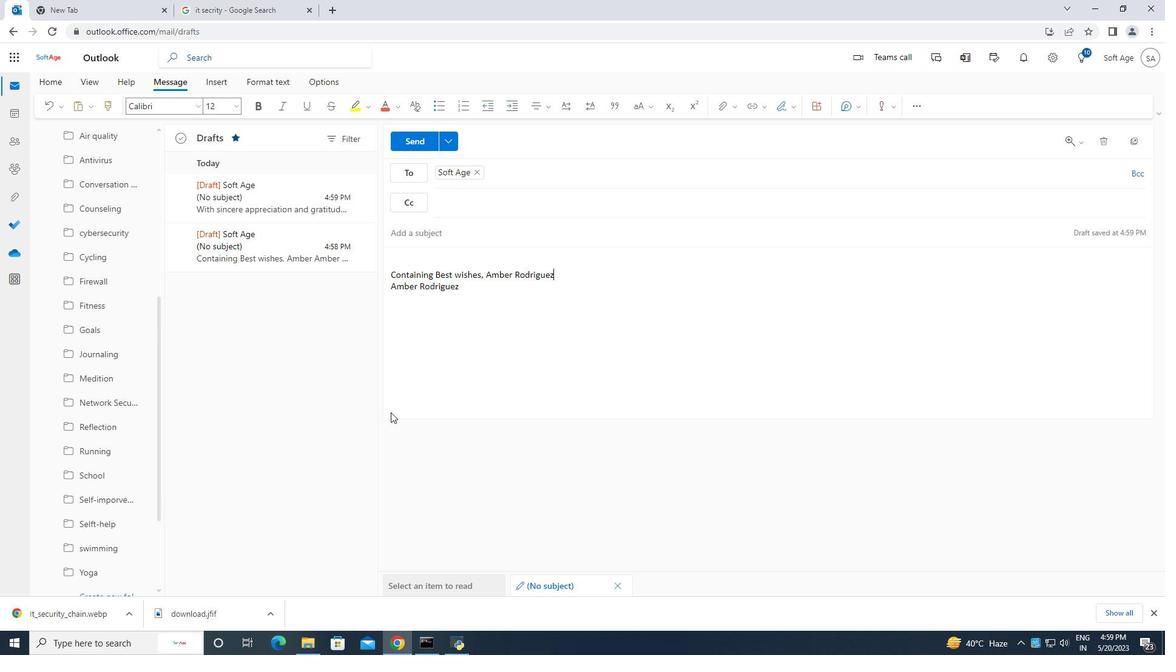
Action: Mouse scrolled (303, 426) with delta (0, 0)
Screenshot: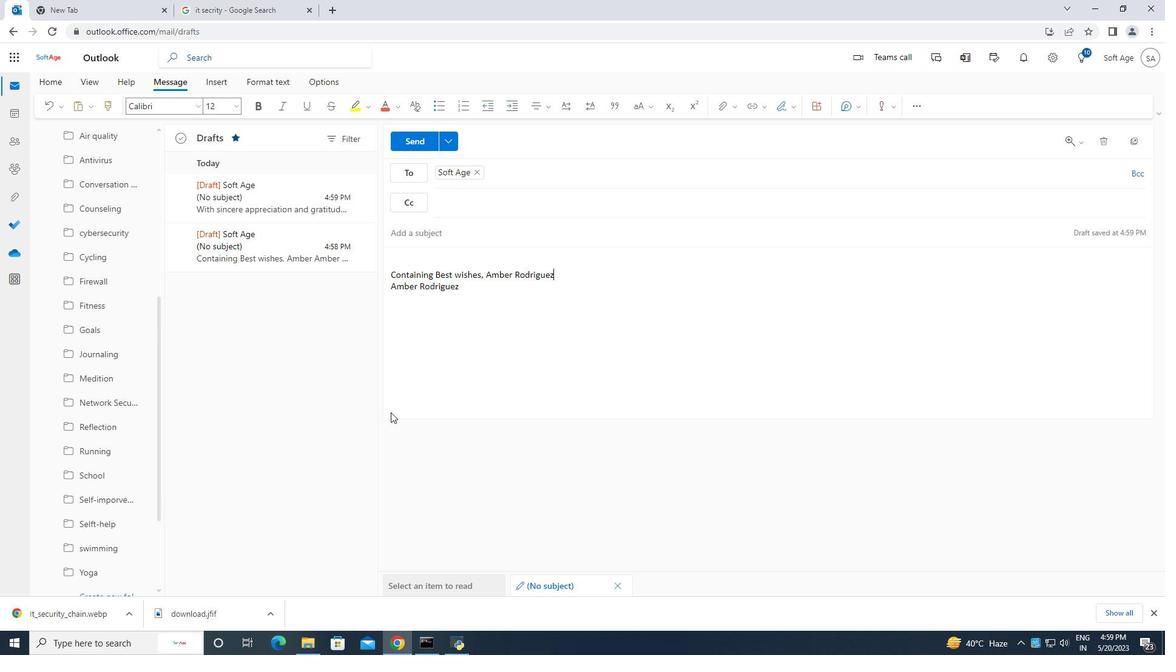 
Action: Mouse moved to (284, 427)
Screenshot: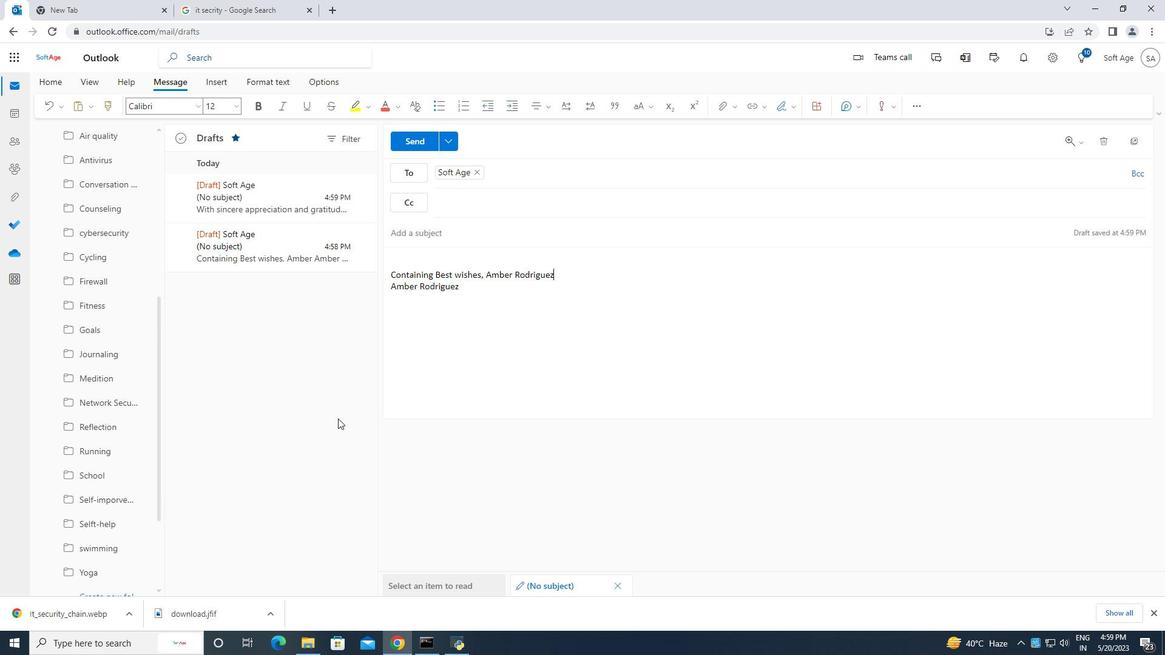 
Action: Mouse scrolled (284, 427) with delta (0, 0)
Screenshot: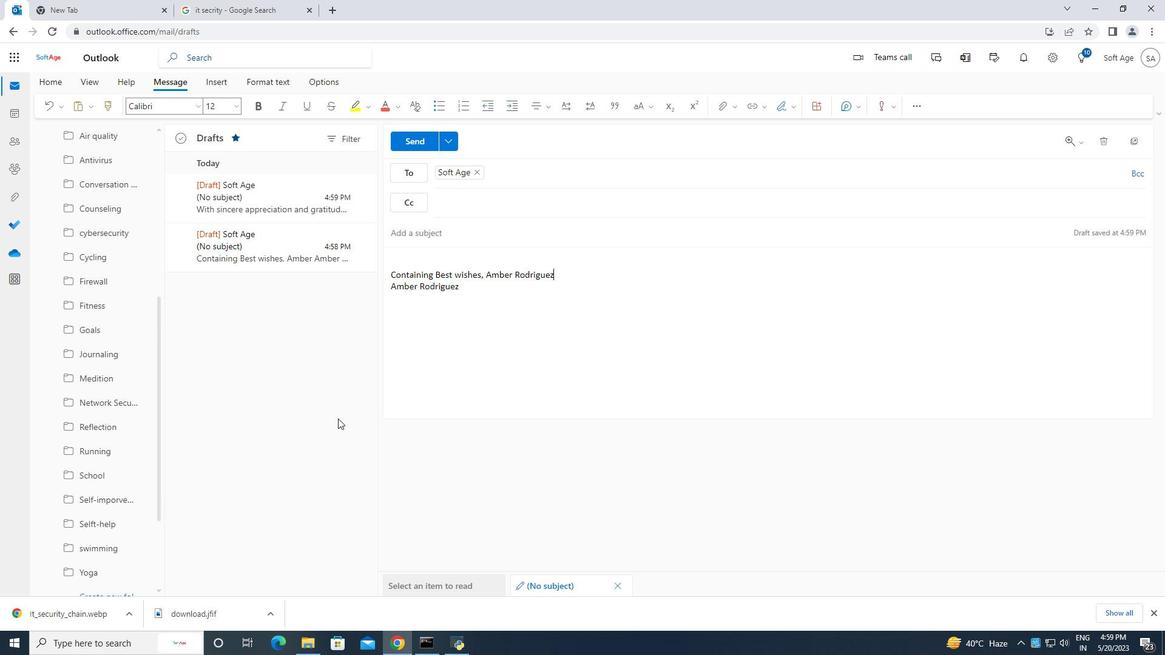 
Action: Mouse moved to (171, 450)
Screenshot: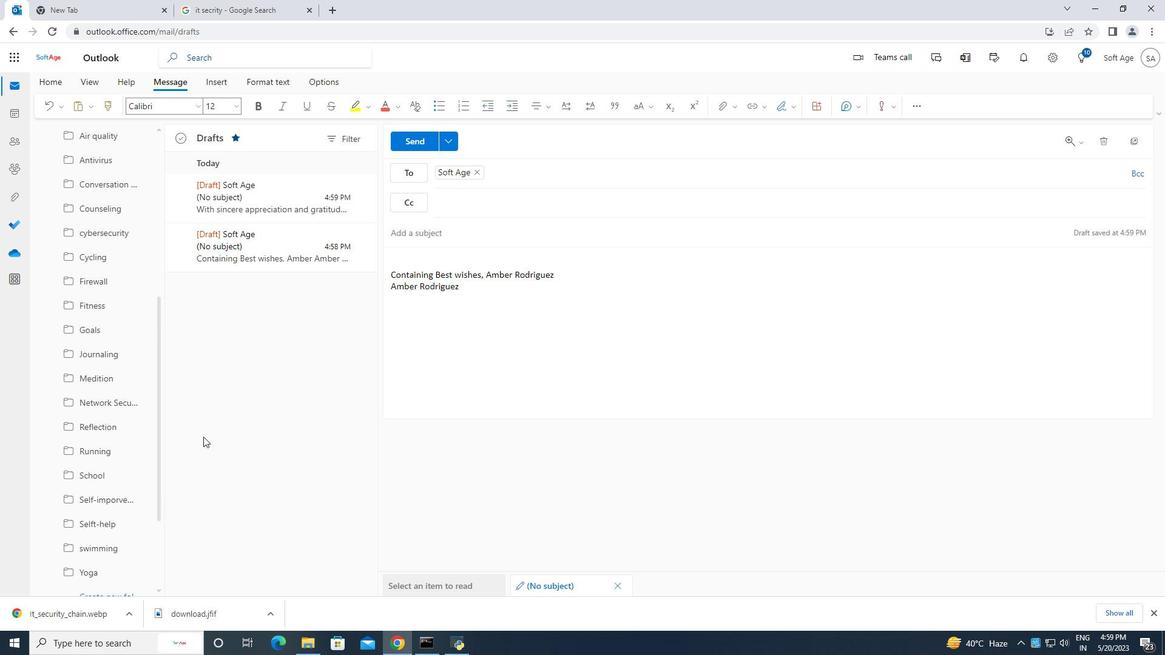 
Action: Mouse scrolled (171, 449) with delta (0, 0)
Screenshot: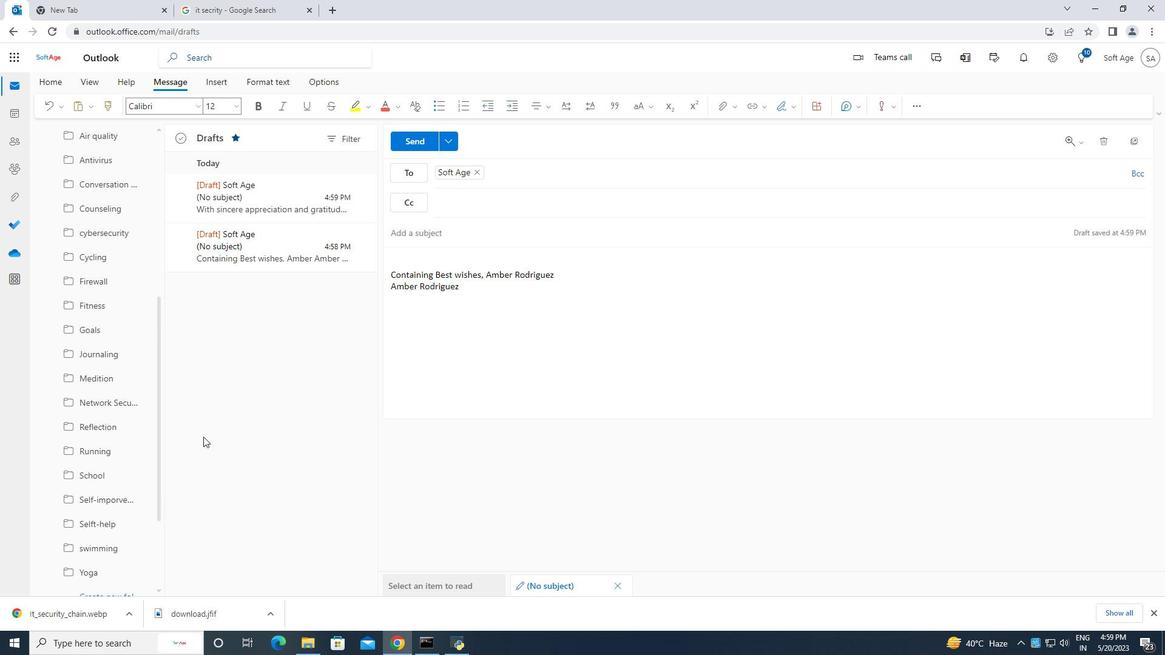 
Action: Mouse moved to (165, 452)
Screenshot: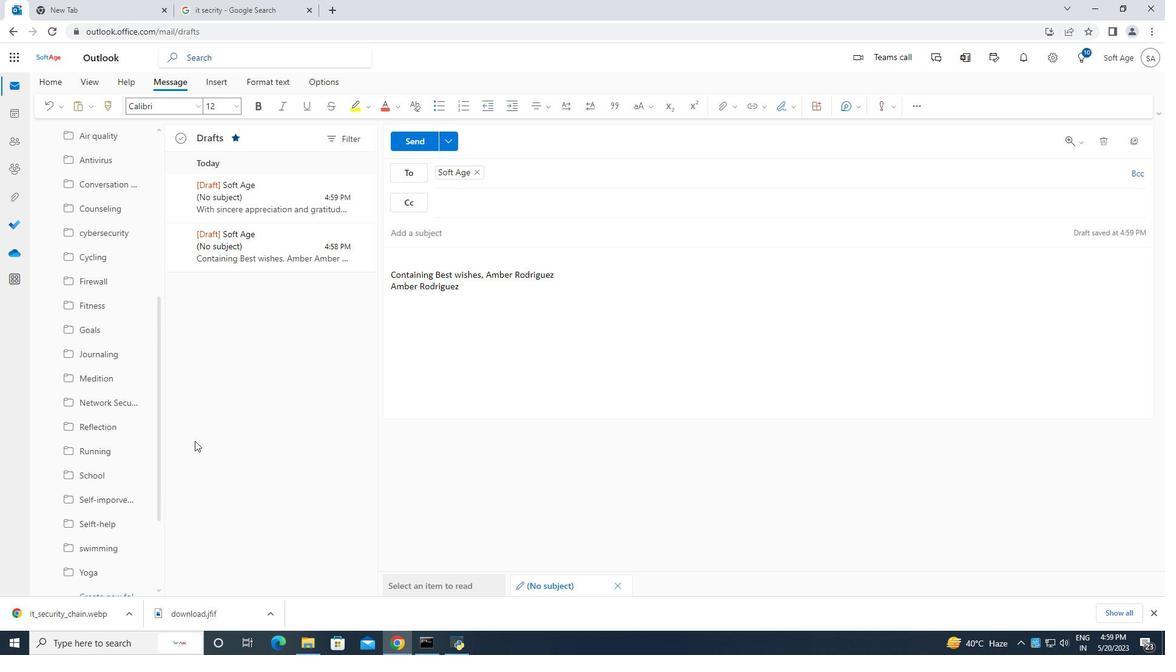 
Action: Mouse scrolled (165, 451) with delta (0, 0)
Screenshot: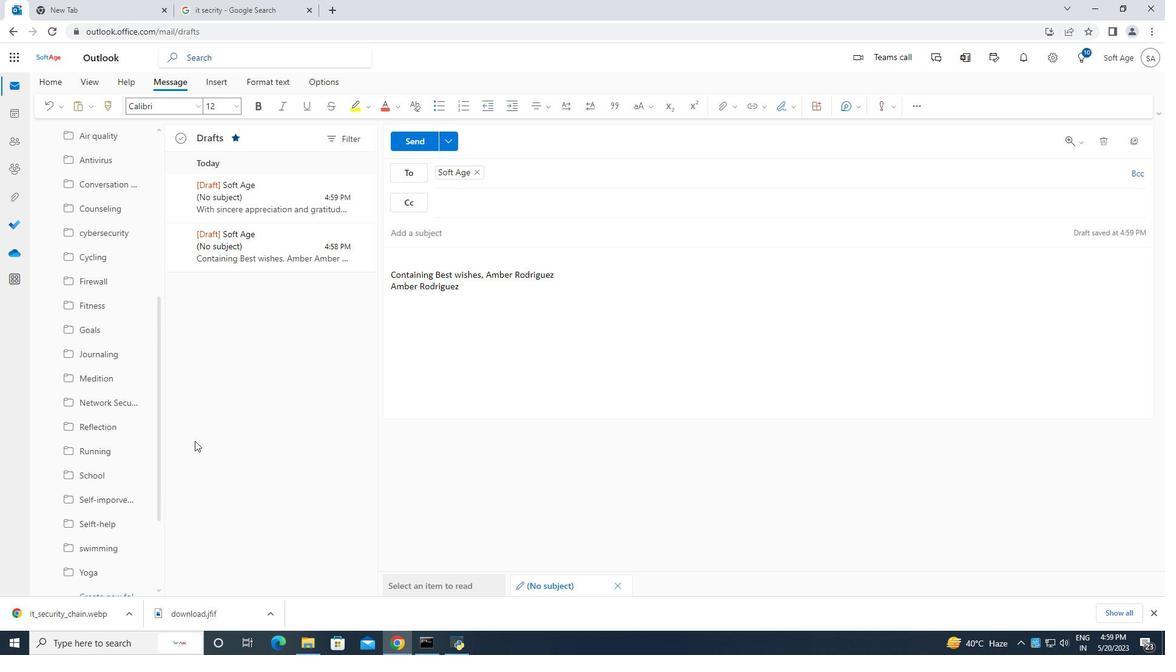 
Action: Mouse moved to (160, 453)
Screenshot: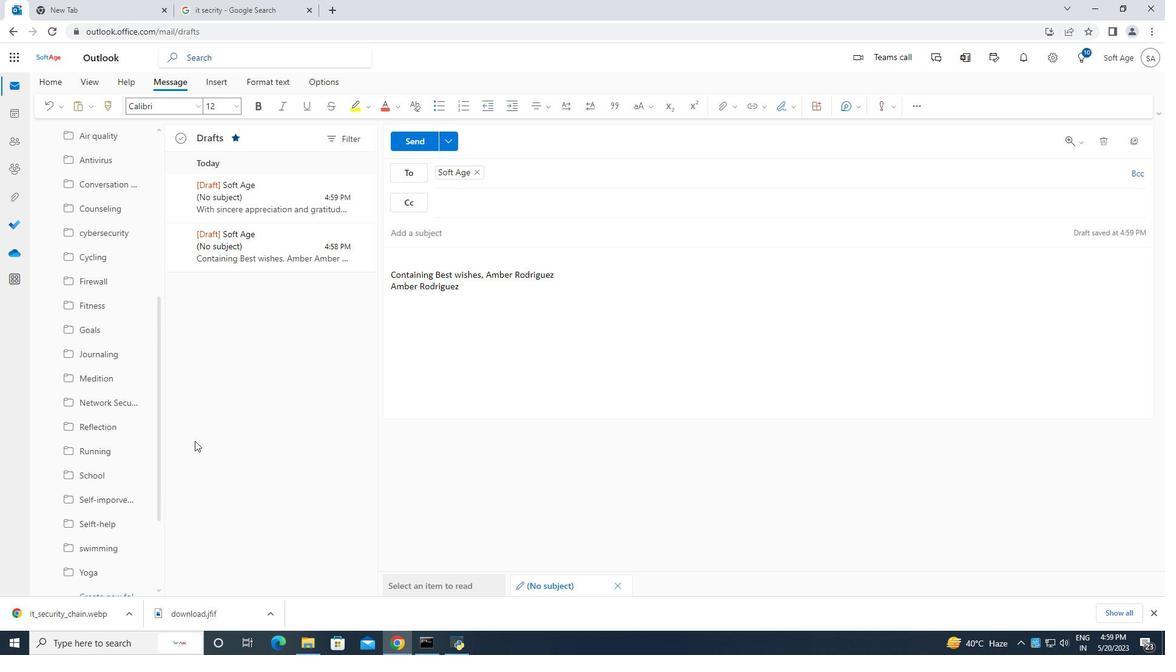 
Action: Mouse scrolled (160, 452) with delta (0, 0)
Screenshot: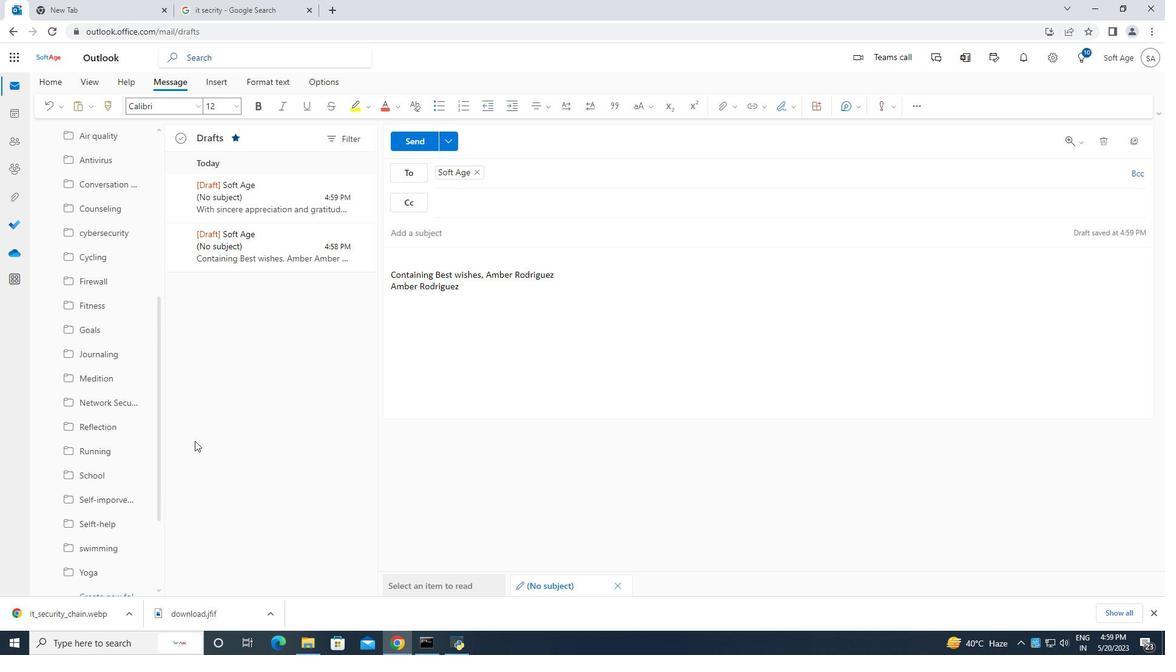 
Action: Mouse moved to (156, 454)
Screenshot: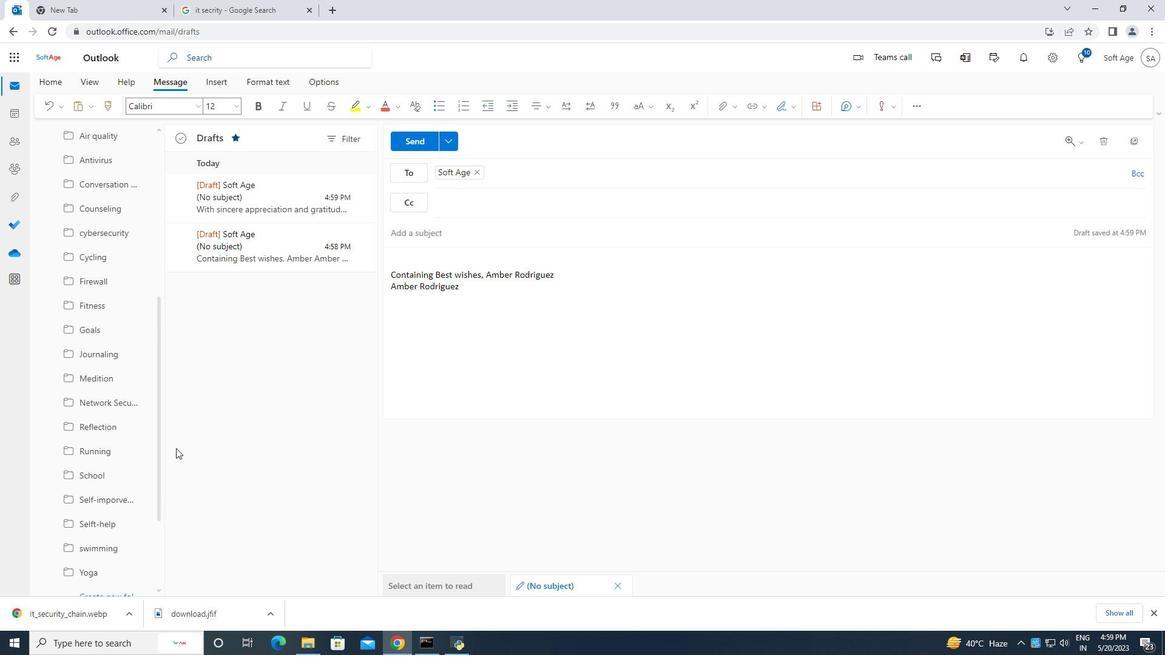 
Action: Mouse scrolled (156, 453) with delta (0, 0)
Screenshot: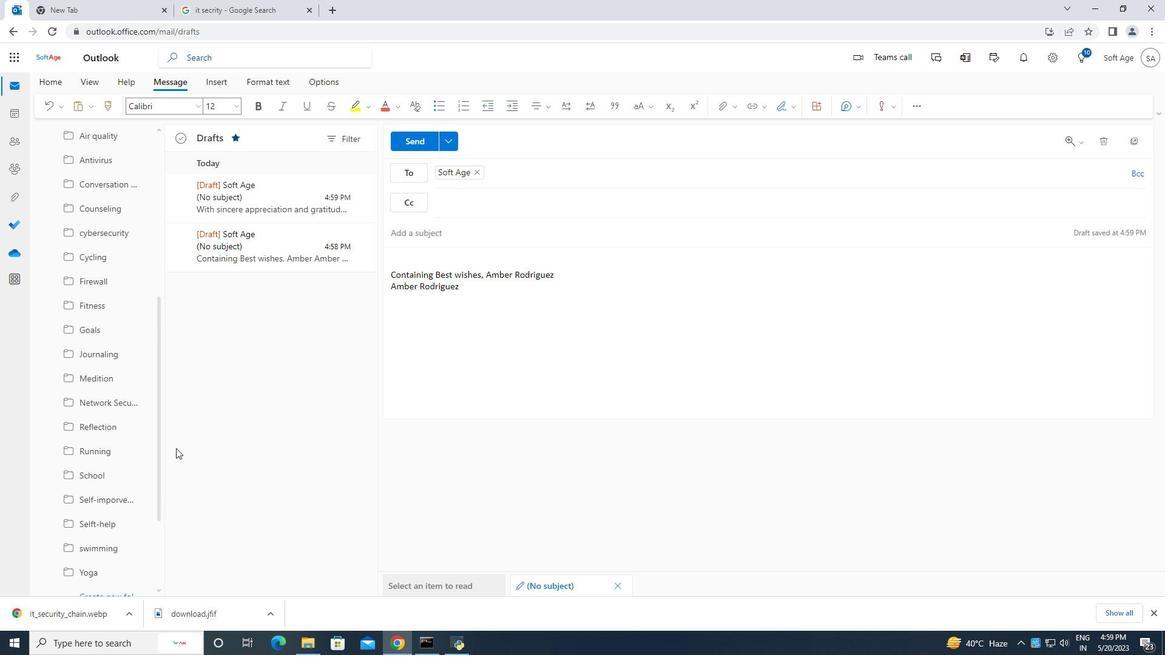 
Action: Mouse moved to (109, 532)
Screenshot: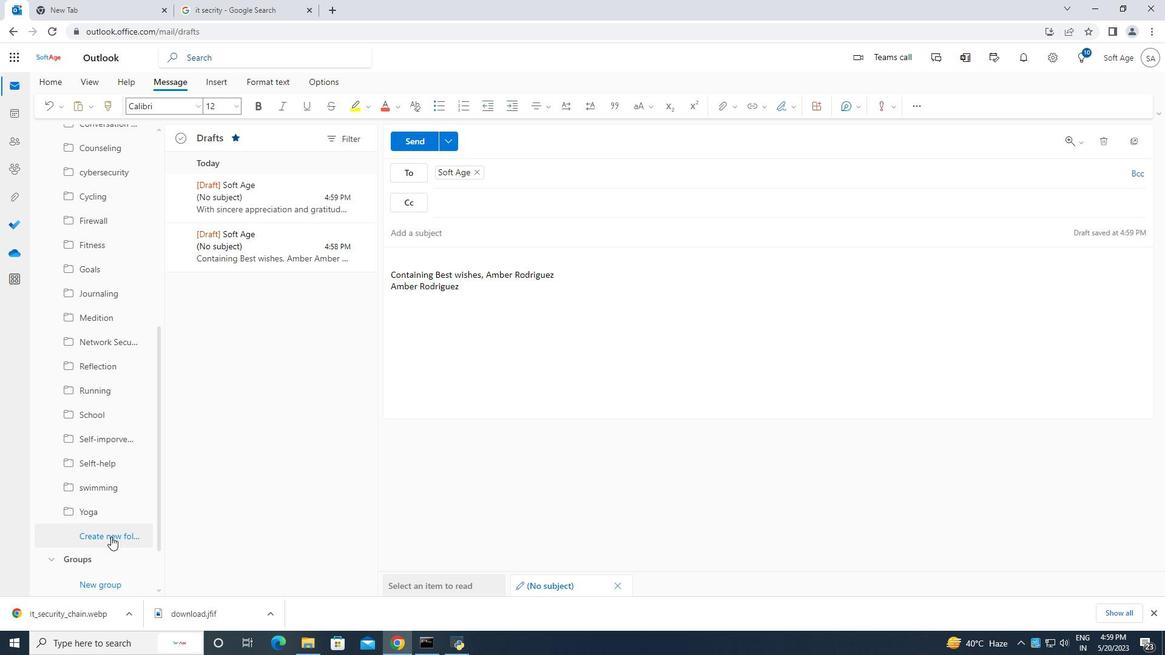 
Action: Mouse pressed left at (109, 532)
Screenshot: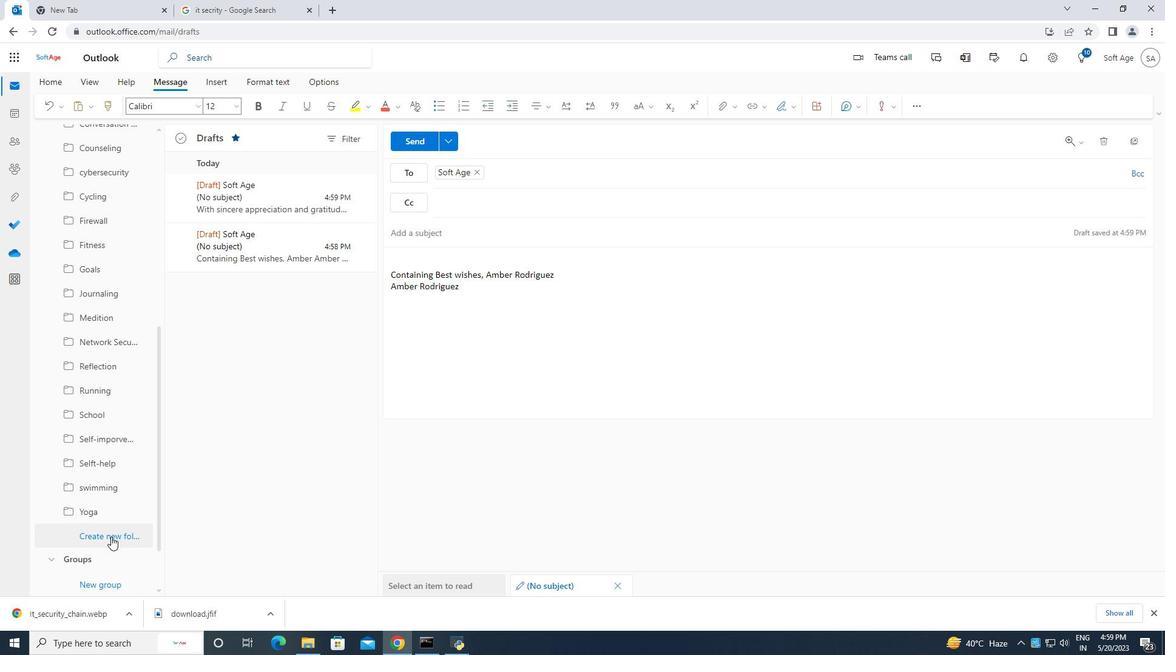 
Action: Mouse moved to (89, 534)
Screenshot: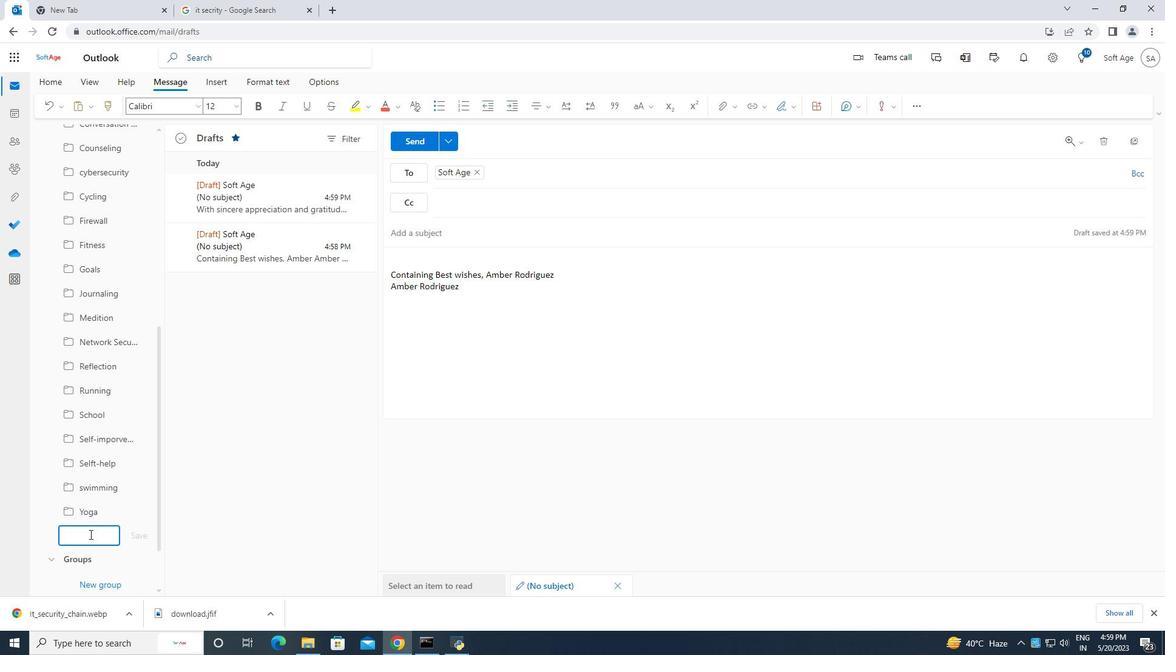 
Action: Key pressed <Key.caps_lock>M<Key.caps_lock>alware
Screenshot: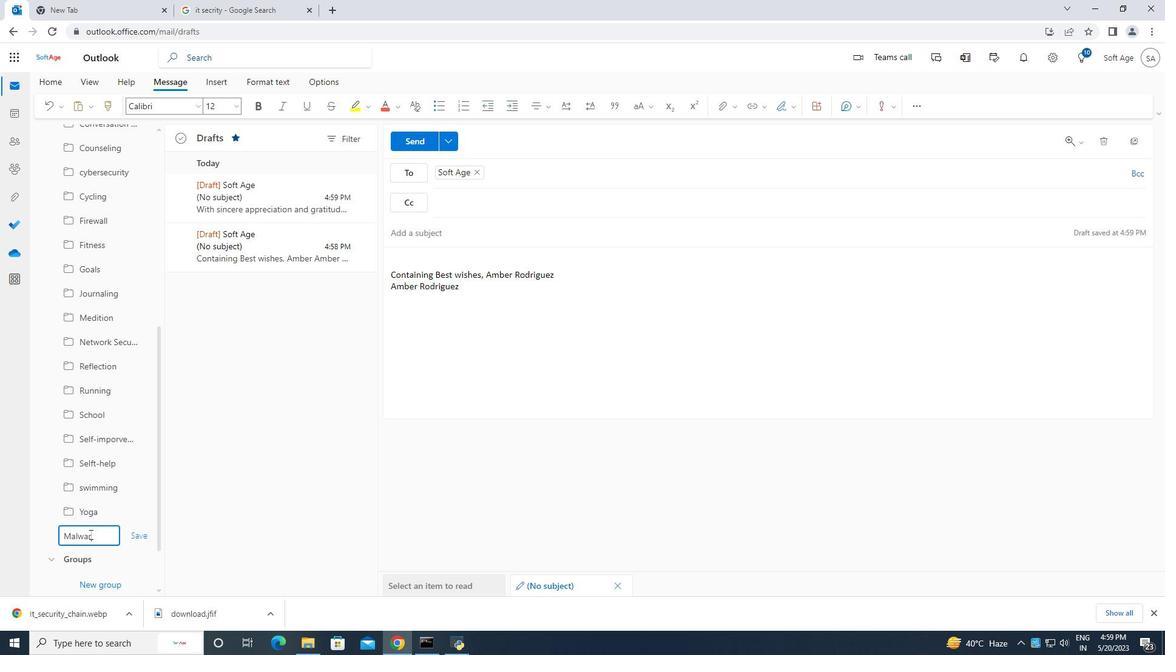 
Action: Mouse moved to (141, 534)
Screenshot: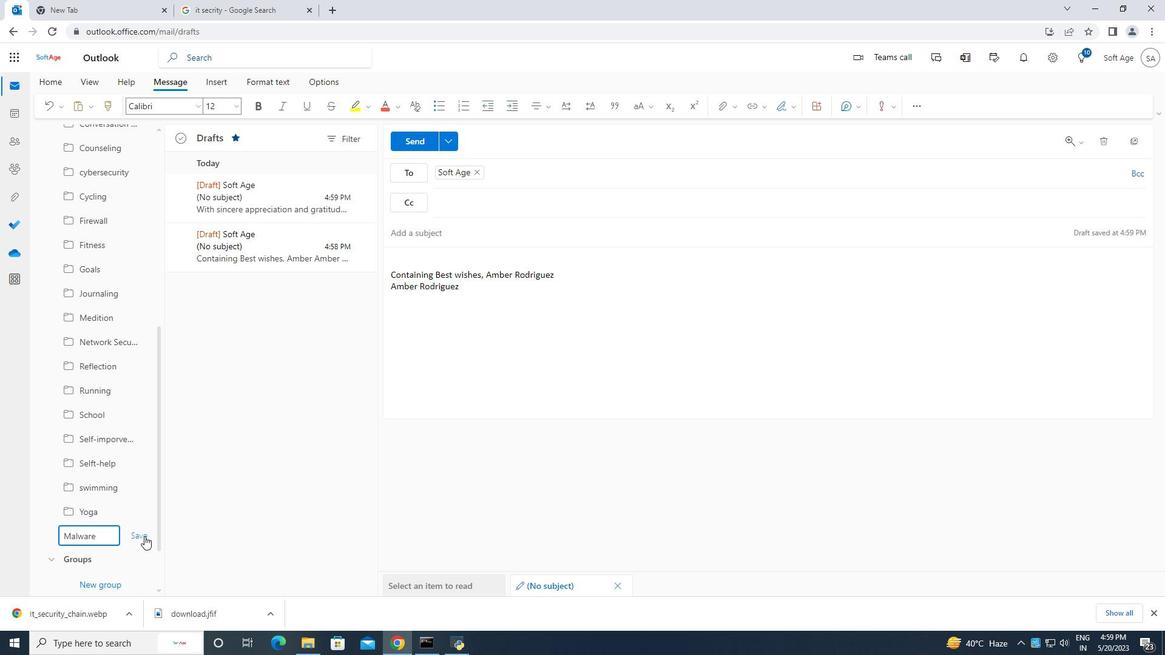 
Action: Mouse pressed left at (141, 534)
Screenshot: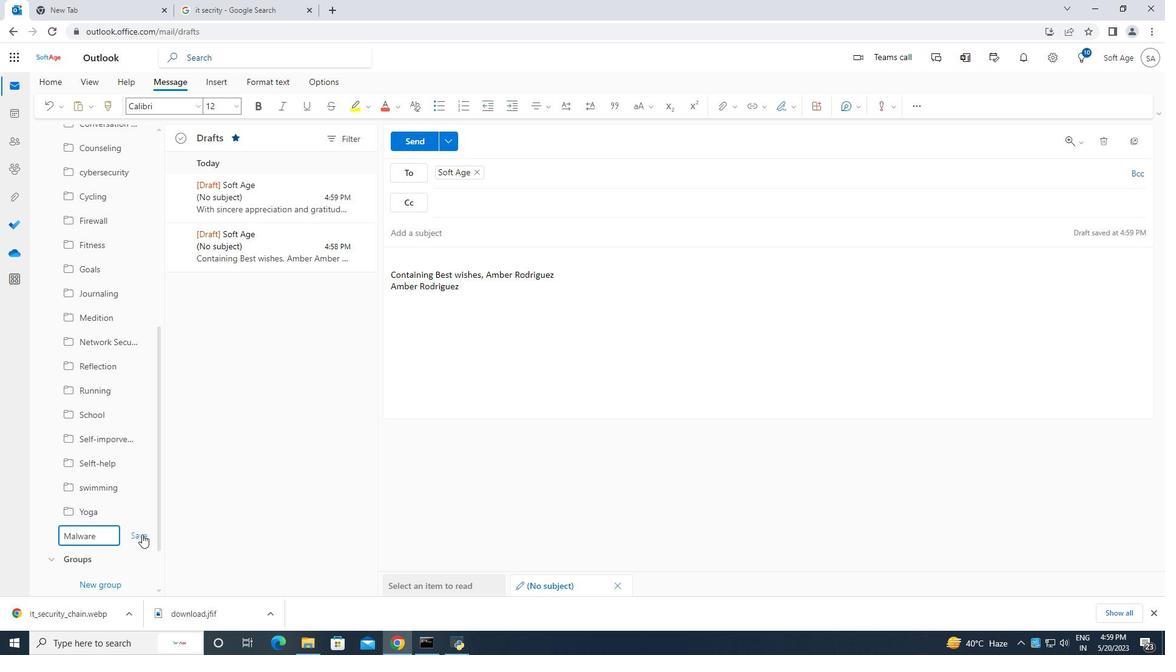 
Action: Mouse moved to (430, 307)
Screenshot: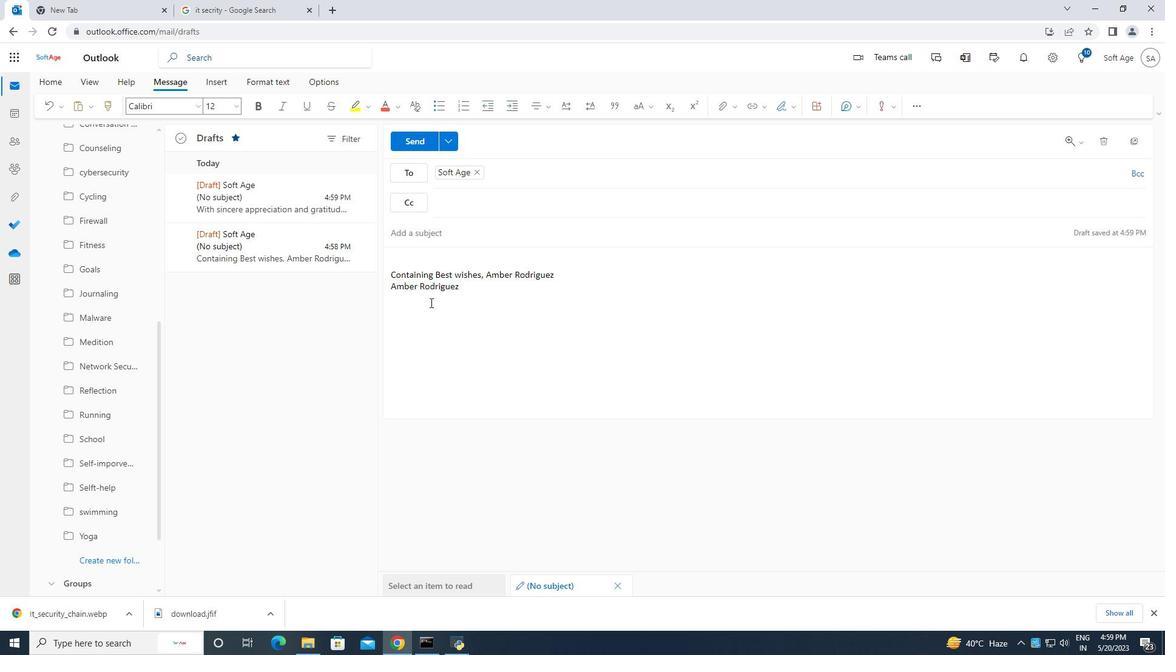 
Action: Mouse scrolled (430, 308) with delta (0, 0)
Screenshot: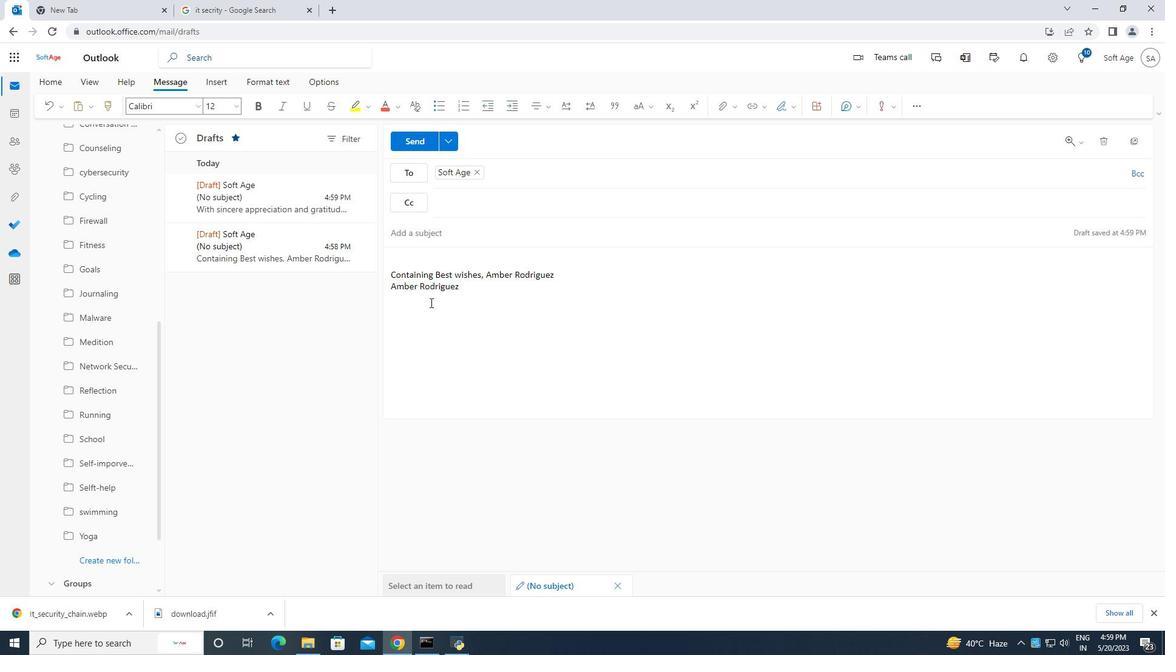 
Action: Mouse moved to (430, 307)
Screenshot: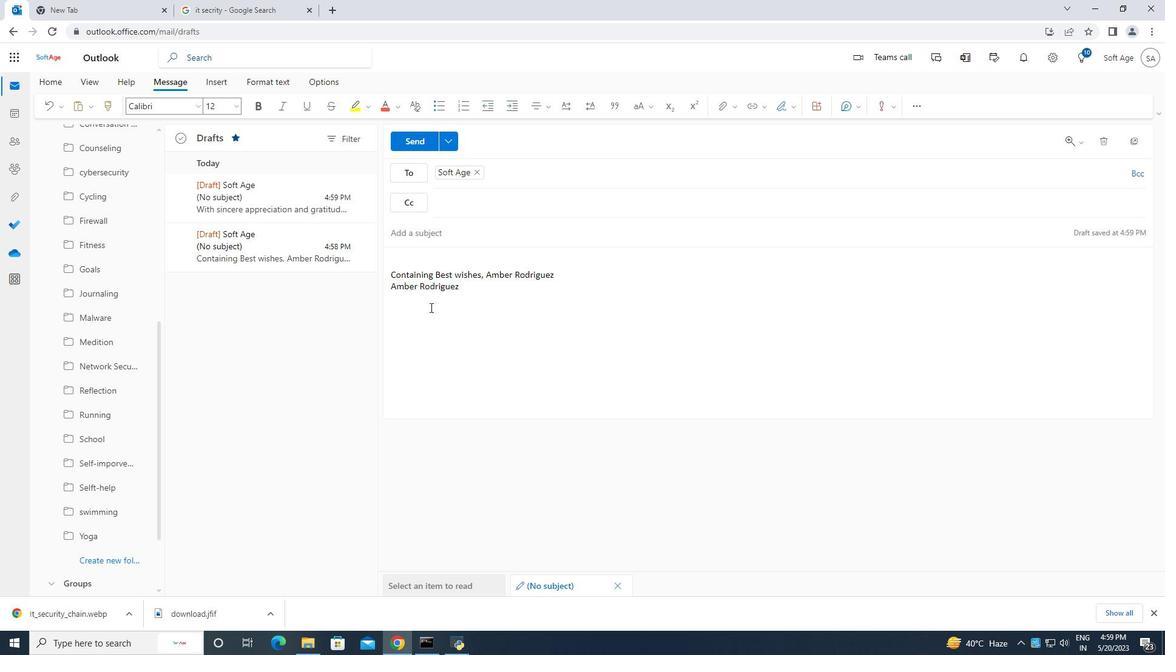 
Action: Mouse scrolled (430, 307) with delta (0, 0)
Screenshot: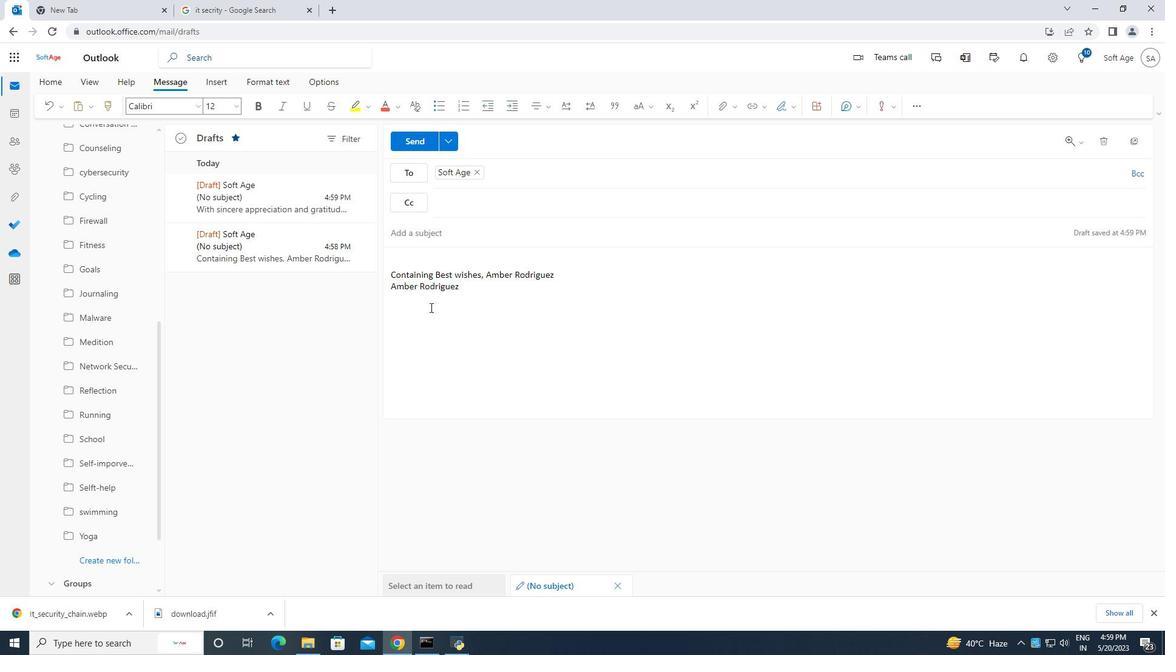 
Action: Mouse moved to (430, 304)
Screenshot: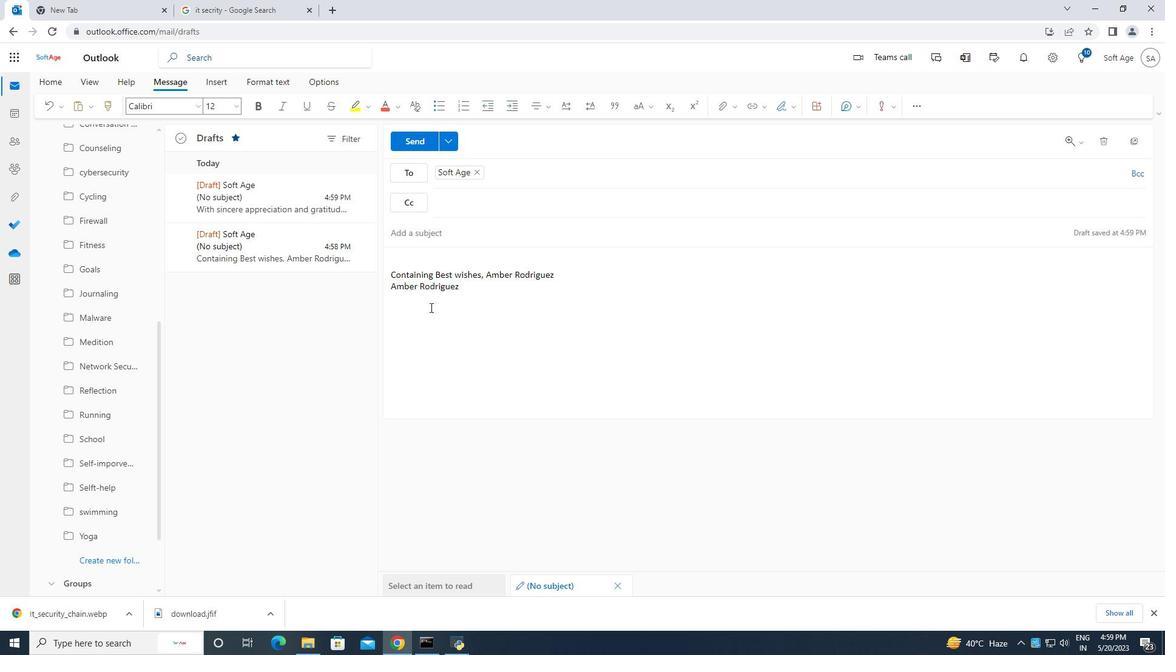 
Action: Mouse scrolled (430, 304) with delta (0, 0)
Screenshot: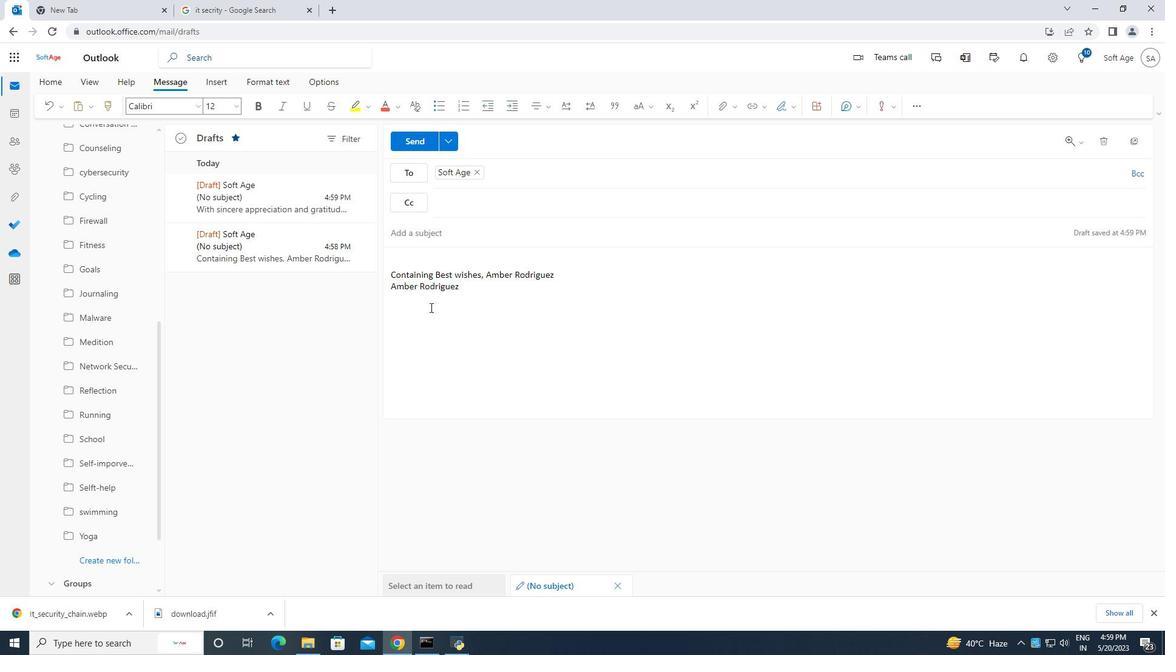
Action: Mouse moved to (416, 143)
Screenshot: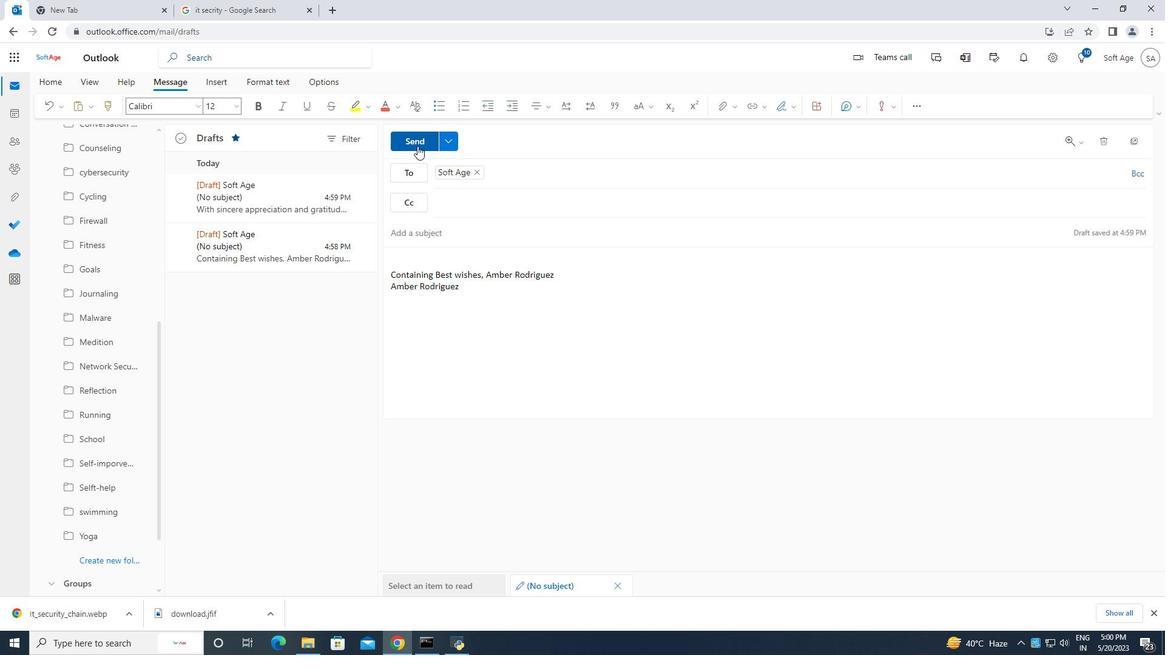 
Action: Mouse pressed left at (416, 143)
Screenshot: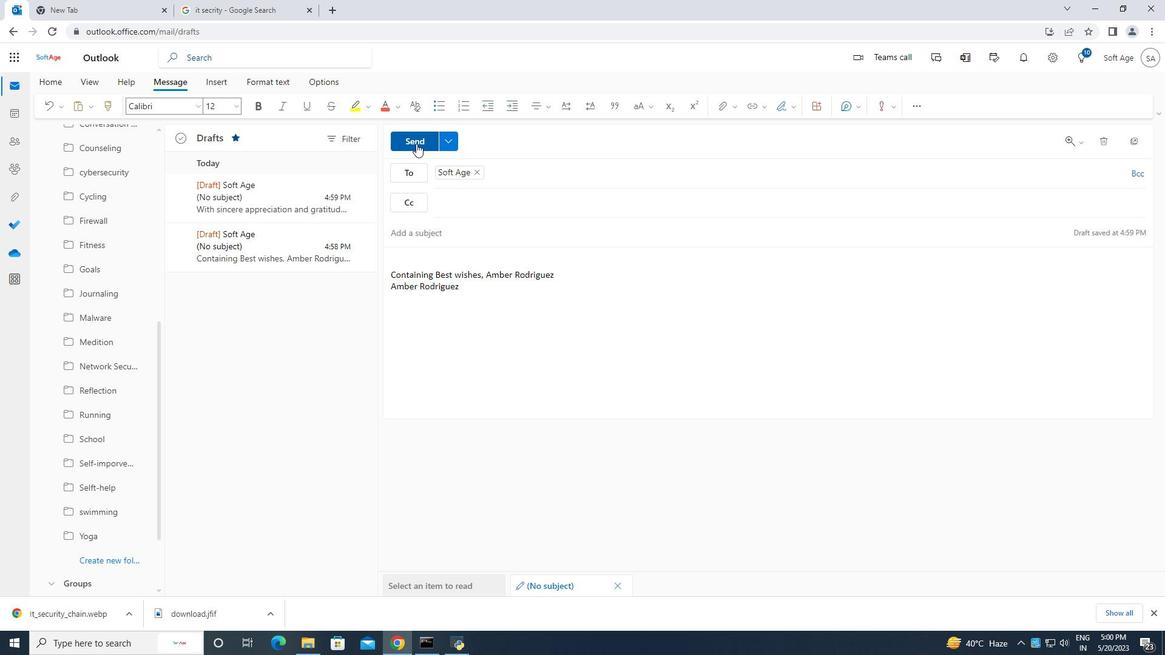 
Action: Mouse moved to (569, 352)
Screenshot: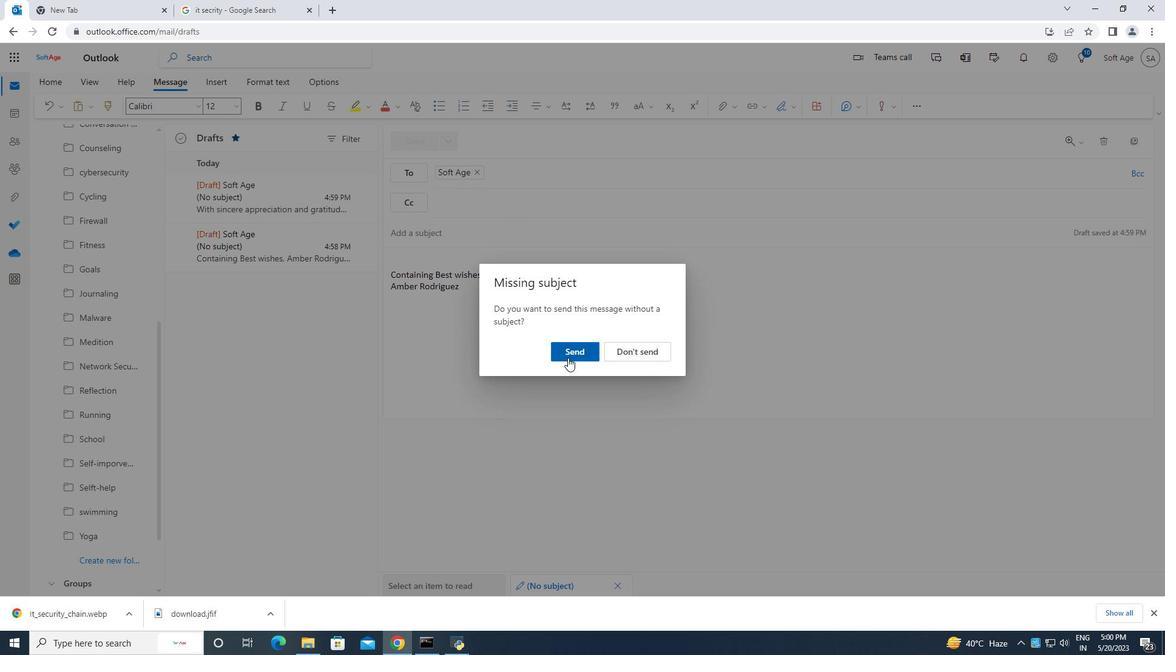 
Action: Mouse pressed left at (569, 352)
Screenshot: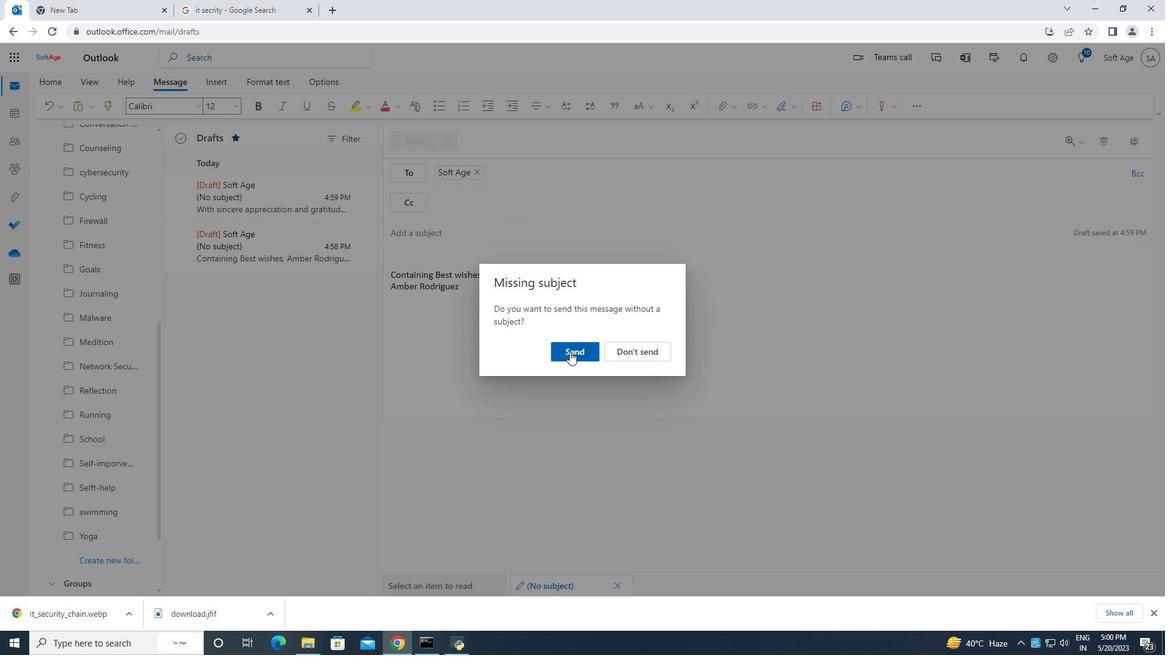 
Action: Mouse moved to (69, 310)
Screenshot: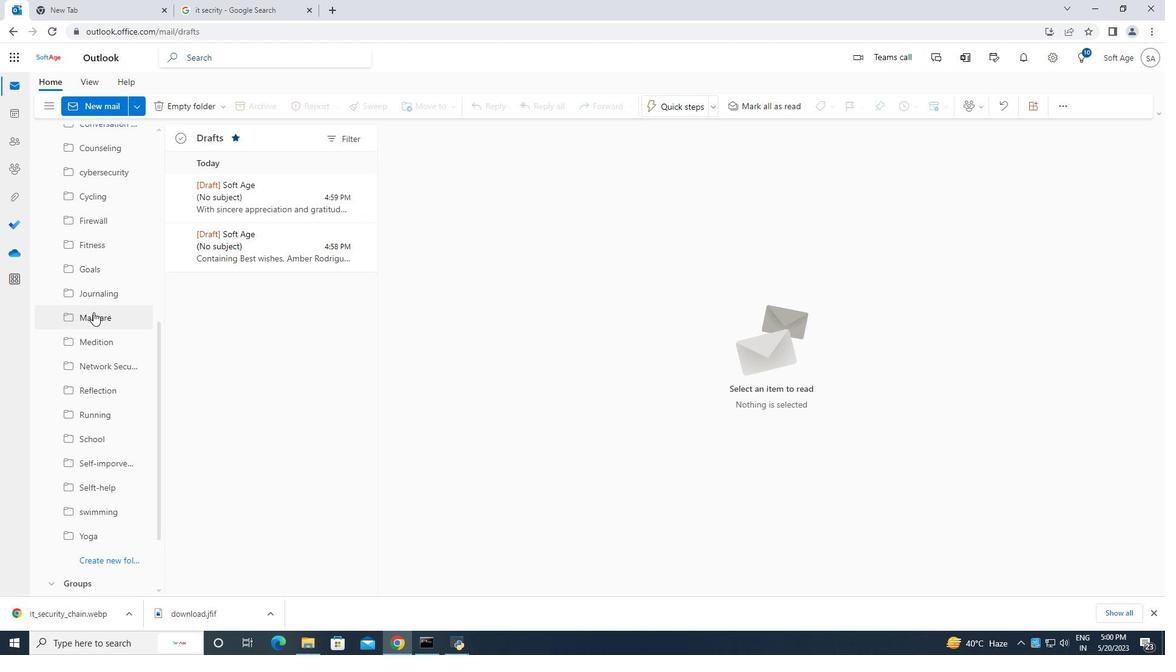 
